 Task: Look for space in Bischheim, France from 12th  July, 2023 to 15th July, 2023 for 3 adults in price range Rs.12000 to Rs.16000. Place can be entire place with 2 bedrooms having 3 beds and 1 bathroom. Property type can be house, flat, guest house. Amenities needed are: washing machine. Booking option can be shelf check-in. Required host language is English.
Action: Mouse moved to (385, 141)
Screenshot: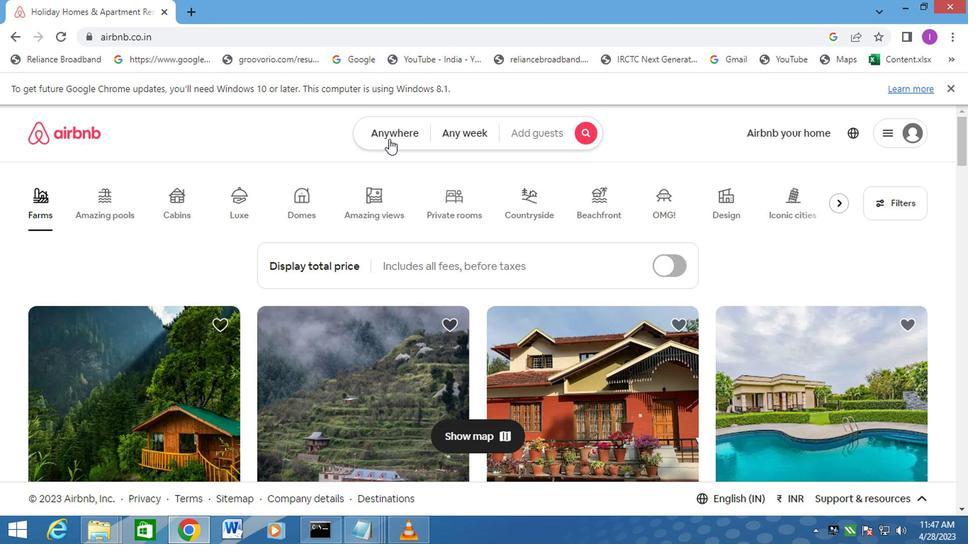 
Action: Mouse pressed left at (385, 141)
Screenshot: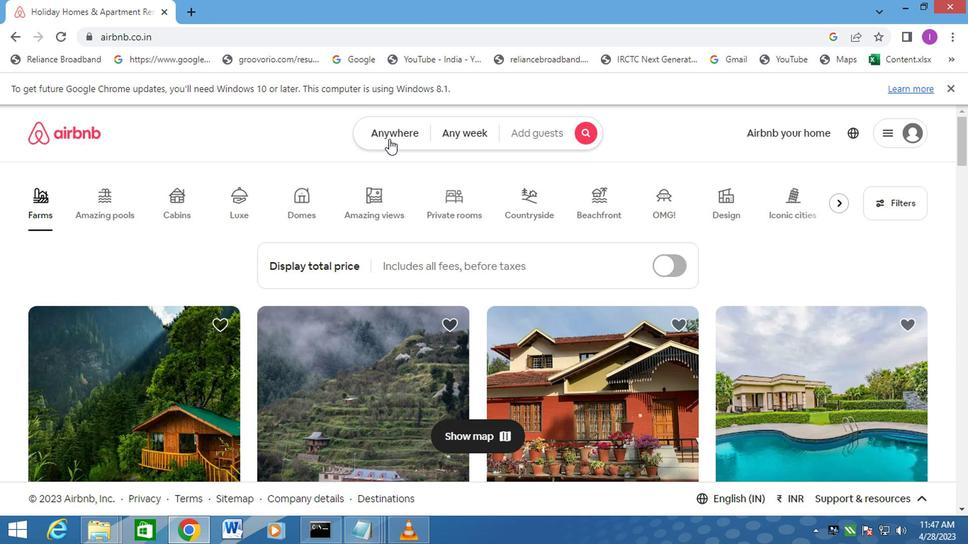 
Action: Mouse moved to (296, 203)
Screenshot: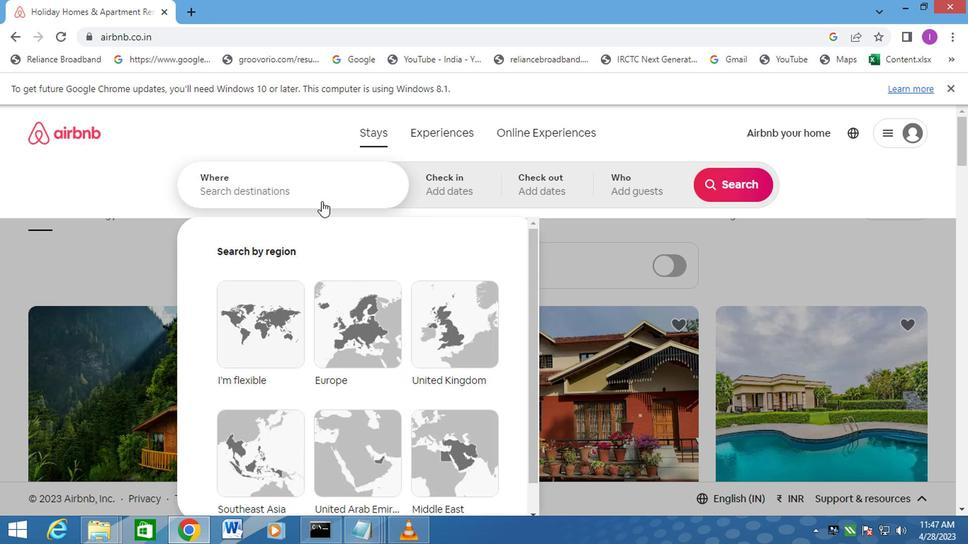 
Action: Mouse pressed left at (296, 203)
Screenshot: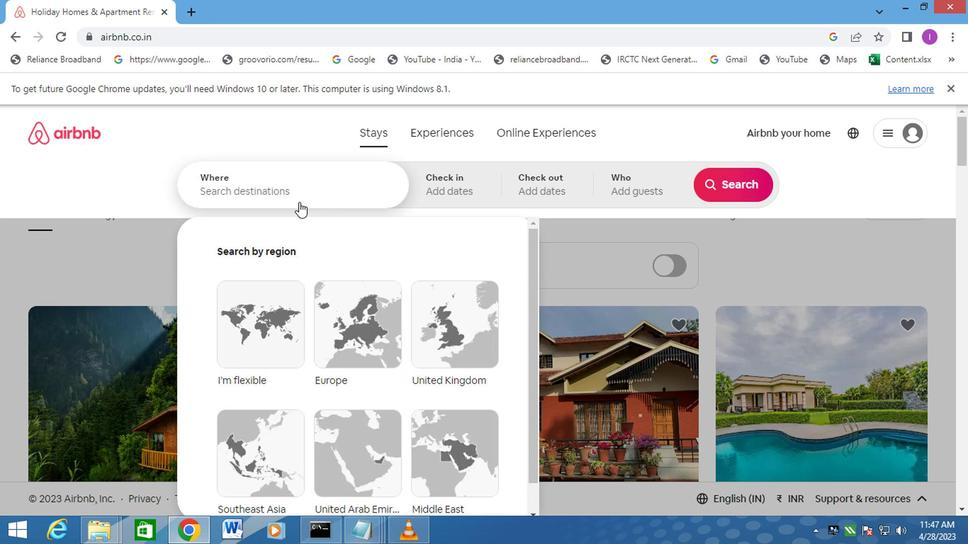 
Action: Mouse moved to (303, 196)
Screenshot: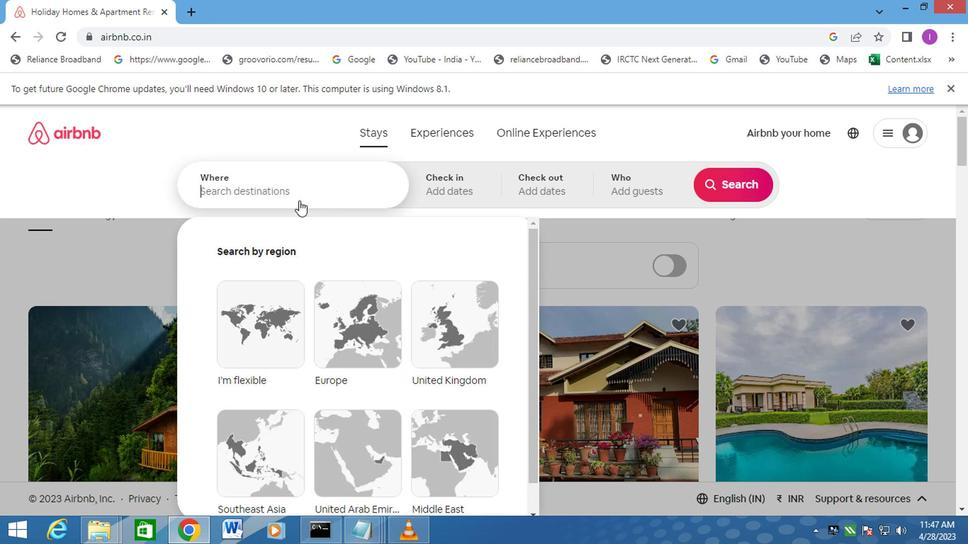
Action: Key pressed <Key.shift><Key.shift><Key.shift><Key.shift><Key.shift><Key.shift><Key.shift><Key.shift><Key.shift><Key.shift><Key.shift><Key.shift><Key.shift><Key.shift><Key.shift><Key.shift><Key.shift><Key.shift><Key.shift><Key.shift><Key.shift><Key.shift>BISCCHEIM,<Key.shift>FRANCE
Screenshot: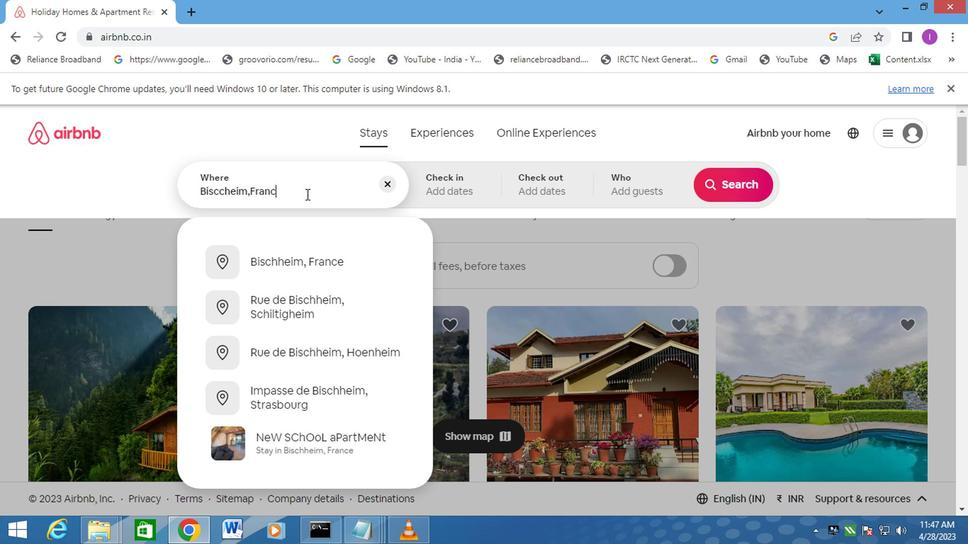 
Action: Mouse moved to (278, 258)
Screenshot: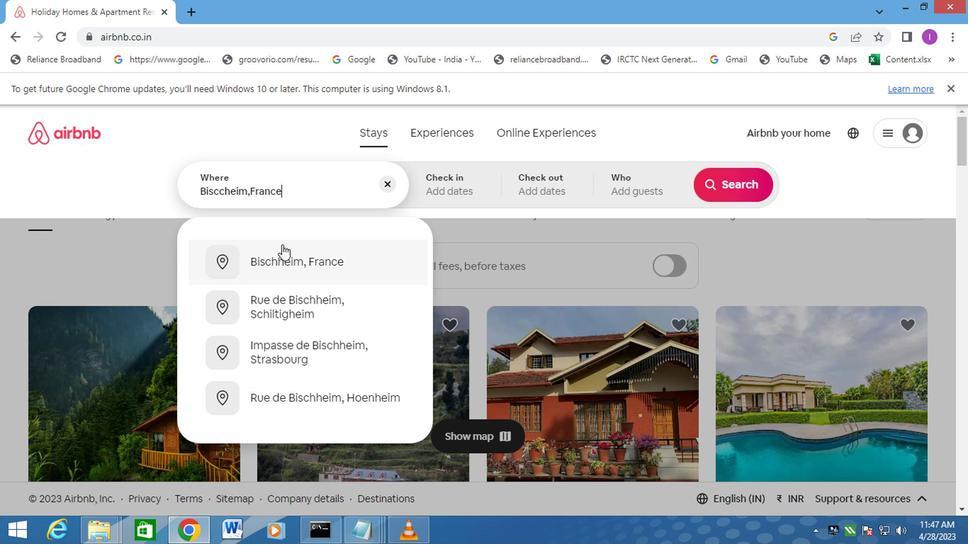 
Action: Mouse pressed left at (278, 258)
Screenshot: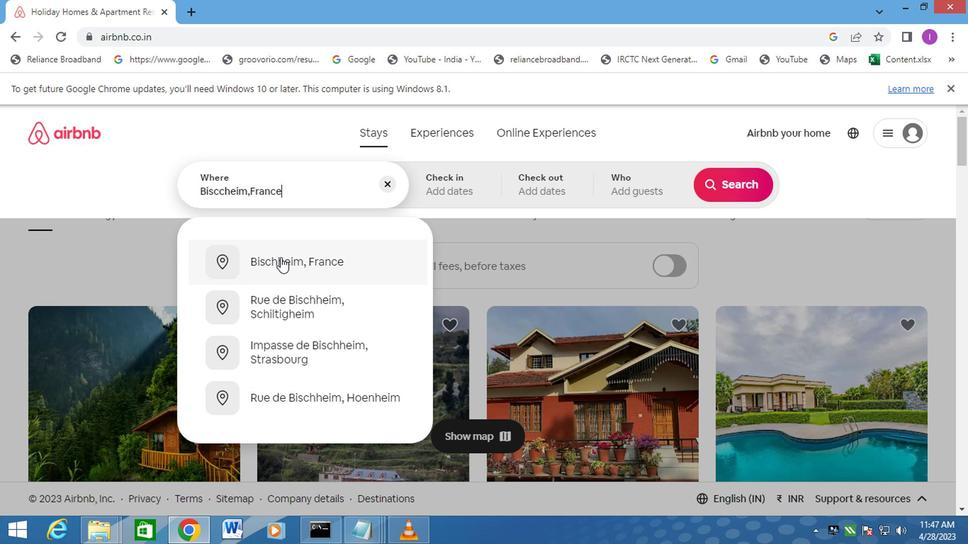 
Action: Mouse moved to (710, 298)
Screenshot: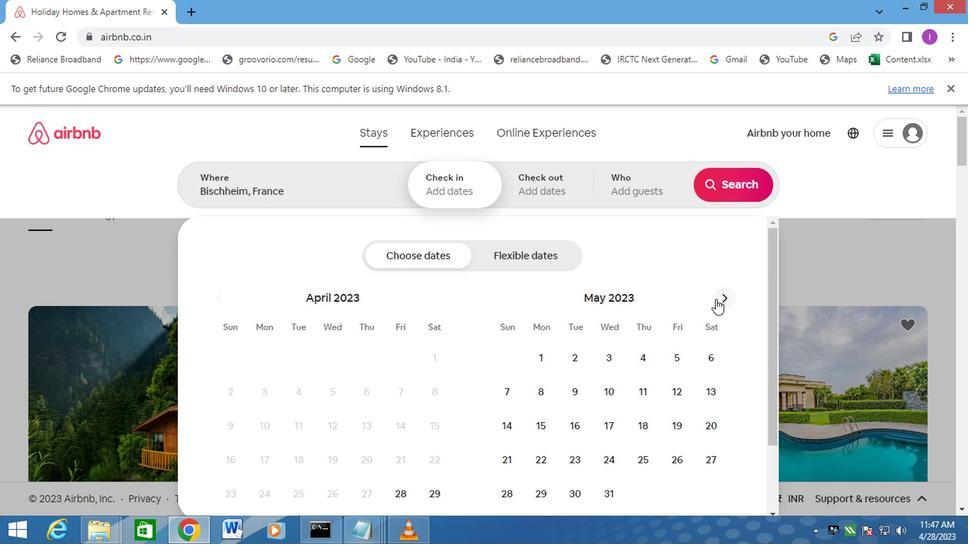 
Action: Mouse pressed left at (710, 298)
Screenshot: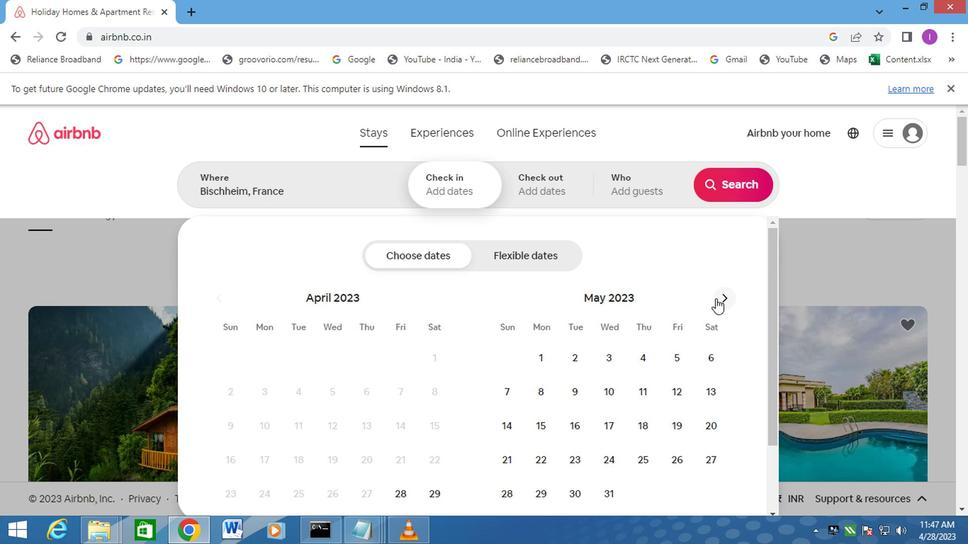
Action: Mouse moved to (712, 296)
Screenshot: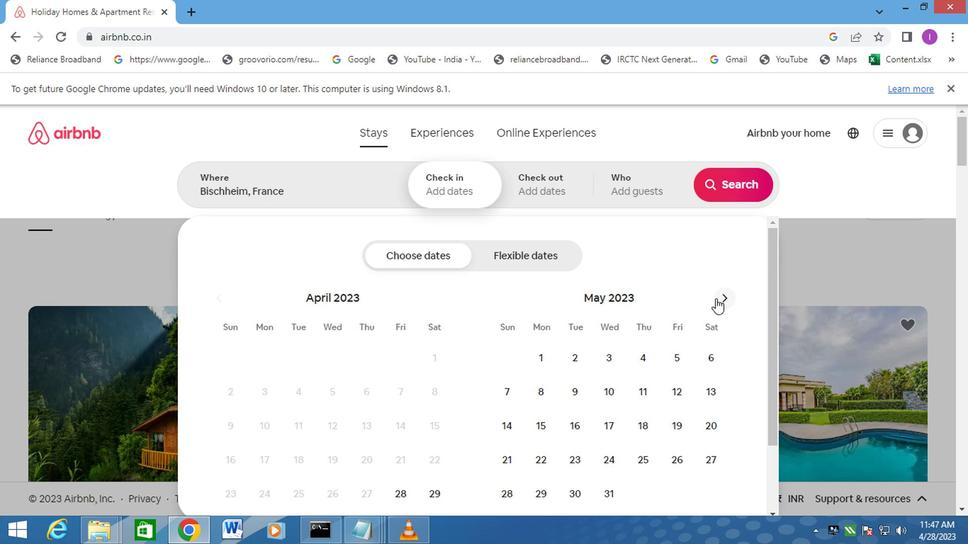
Action: Mouse pressed left at (712, 296)
Screenshot: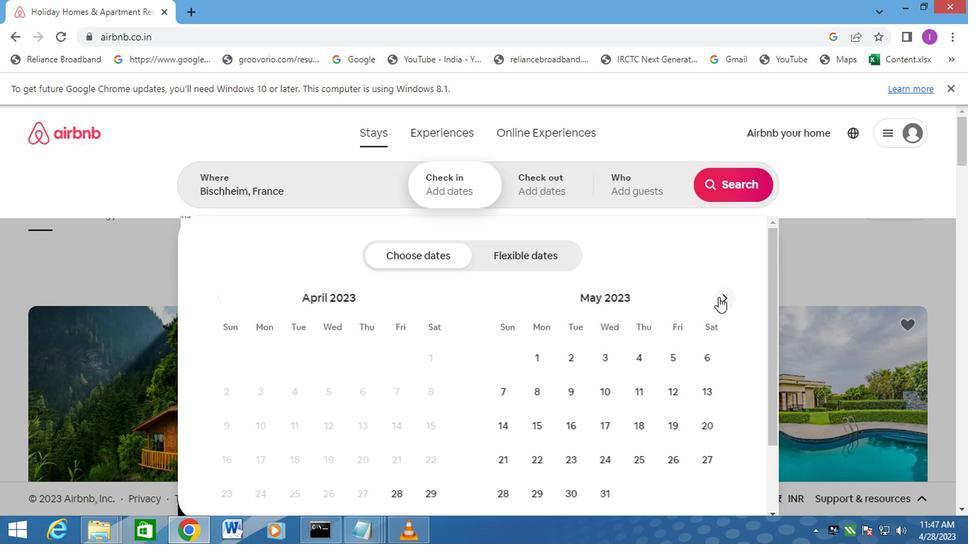 
Action: Mouse moved to (609, 424)
Screenshot: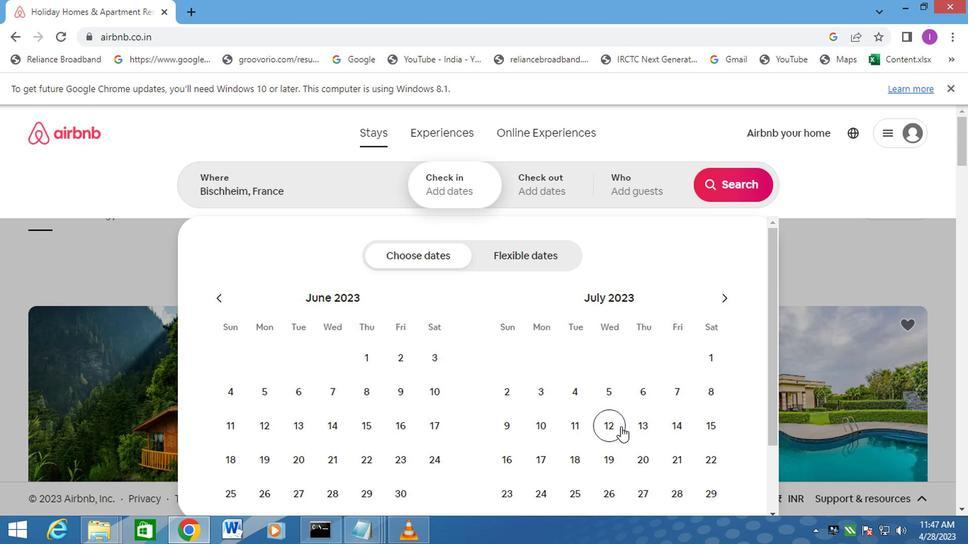 
Action: Mouse pressed left at (609, 424)
Screenshot: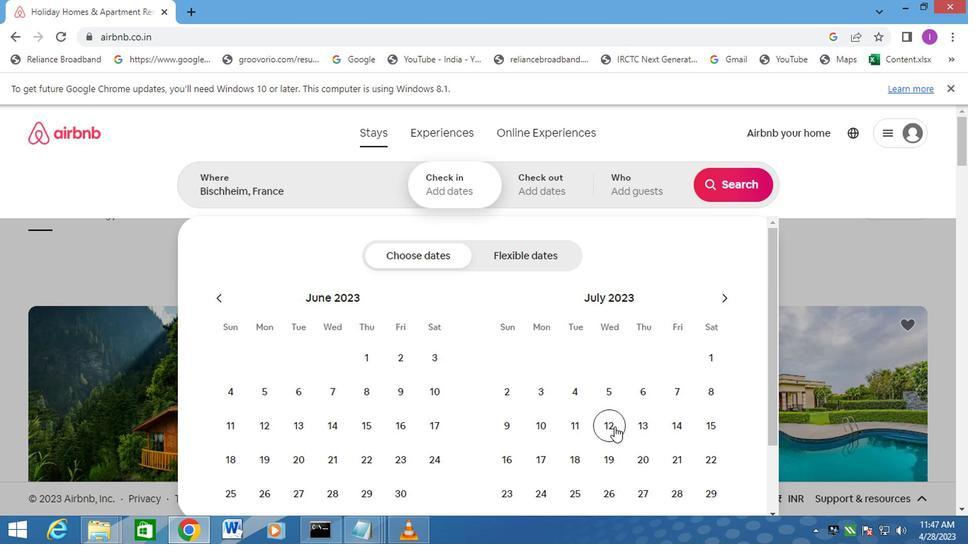 
Action: Mouse moved to (691, 424)
Screenshot: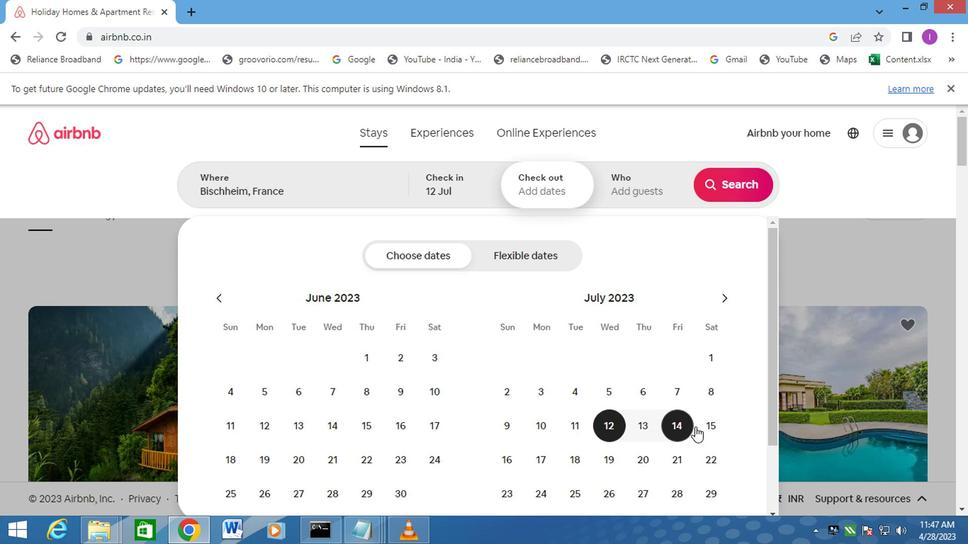 
Action: Mouse pressed left at (691, 424)
Screenshot: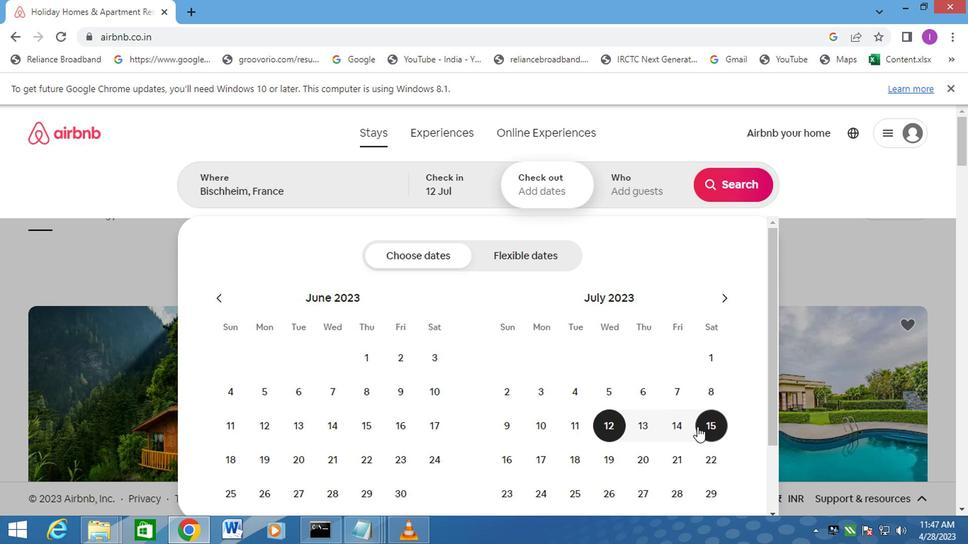 
Action: Mouse moved to (640, 198)
Screenshot: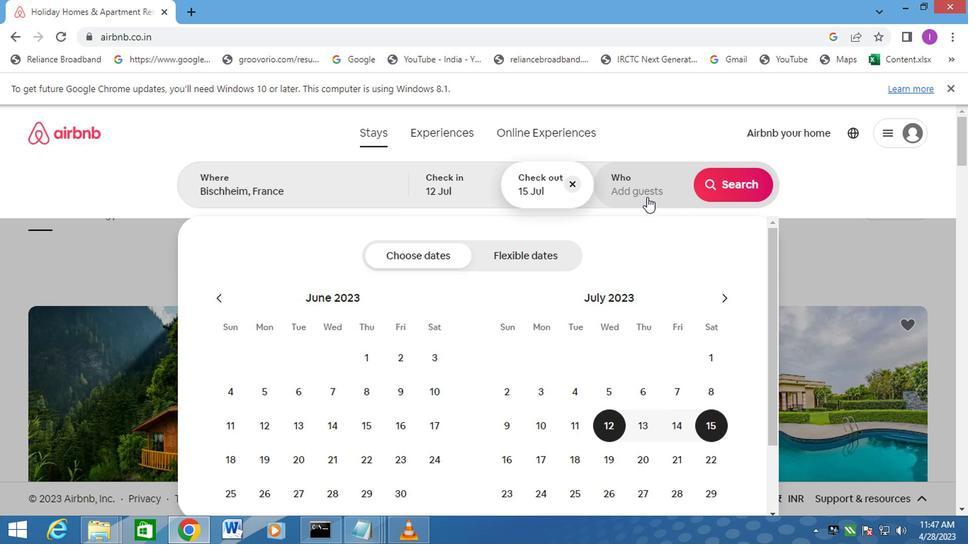 
Action: Mouse pressed left at (640, 198)
Screenshot: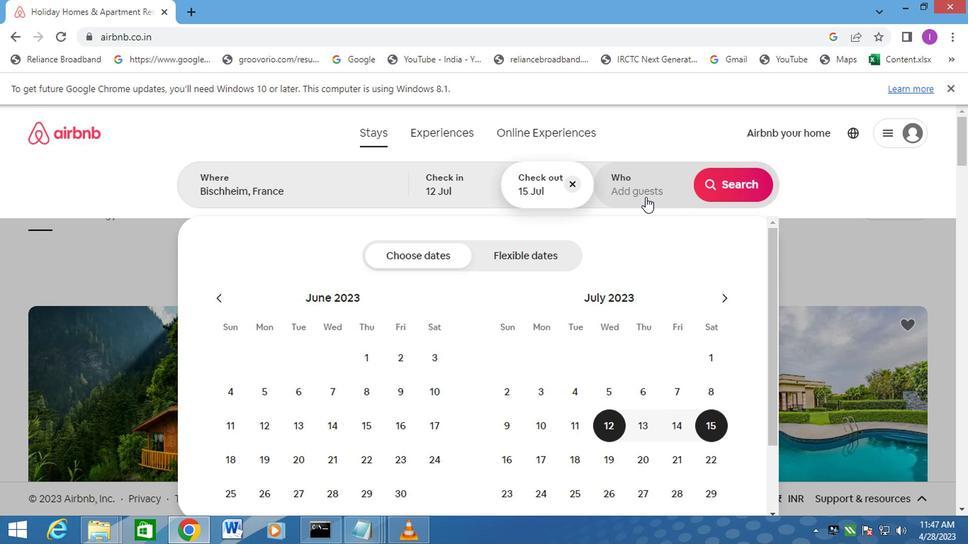 
Action: Mouse moved to (732, 259)
Screenshot: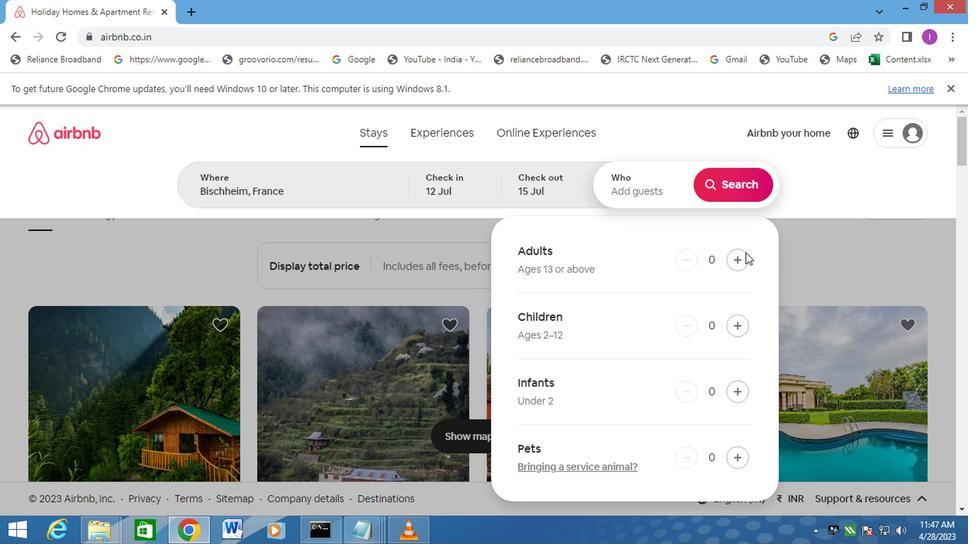 
Action: Mouse pressed left at (732, 259)
Screenshot: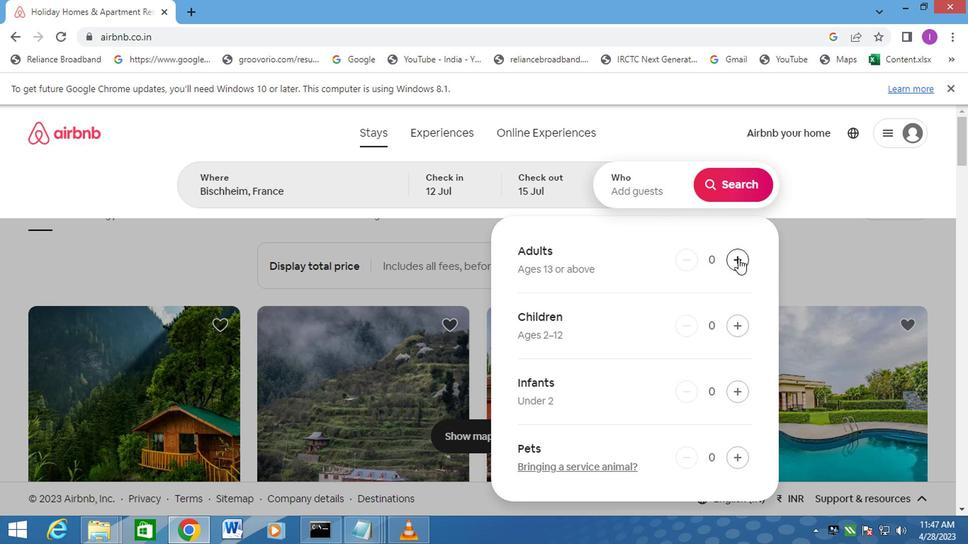 
Action: Mouse pressed left at (732, 259)
Screenshot: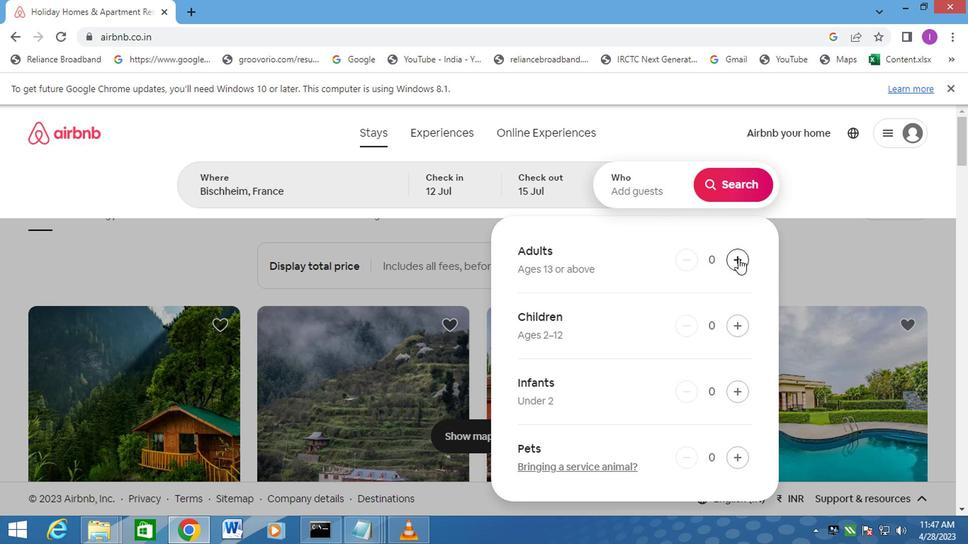 
Action: Mouse pressed left at (732, 259)
Screenshot: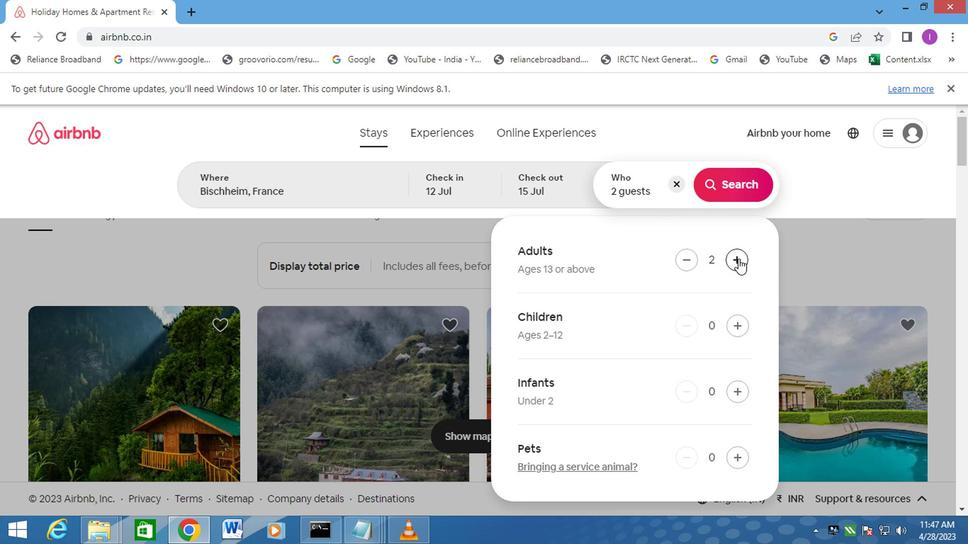 
Action: Mouse moved to (707, 185)
Screenshot: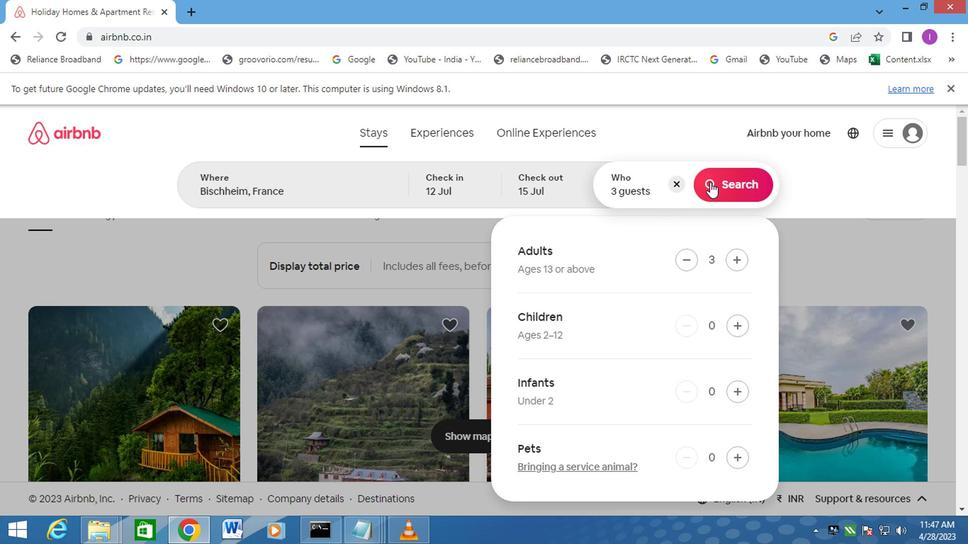 
Action: Mouse pressed left at (707, 185)
Screenshot: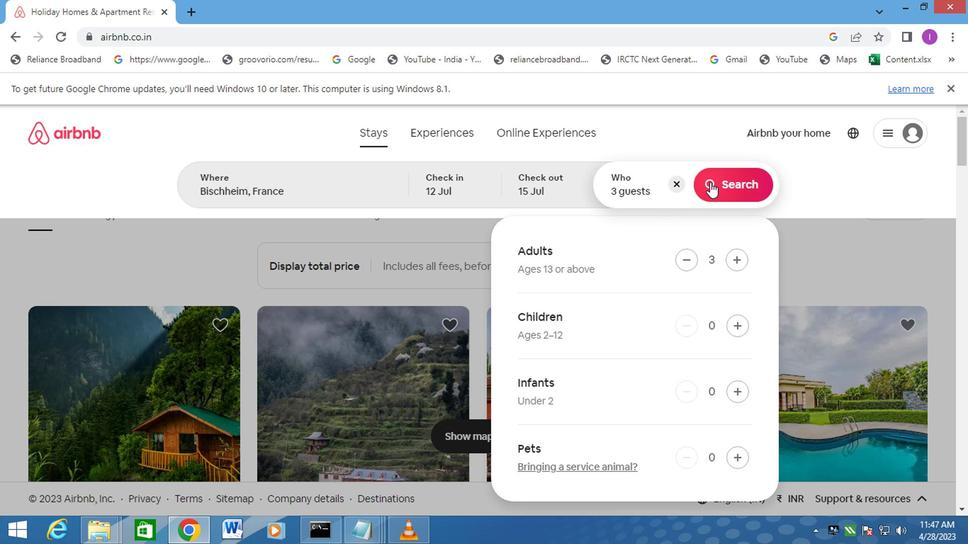 
Action: Mouse moved to (893, 196)
Screenshot: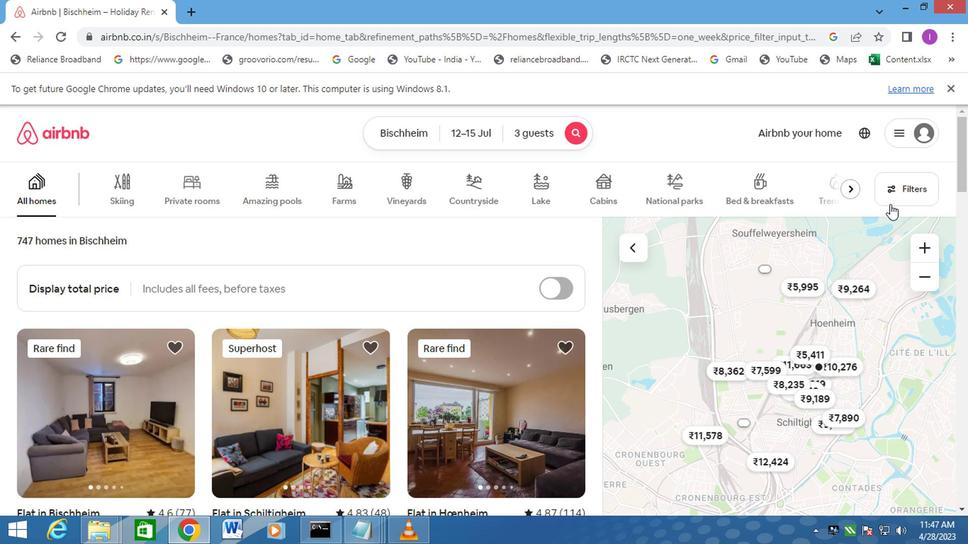 
Action: Mouse pressed left at (893, 196)
Screenshot: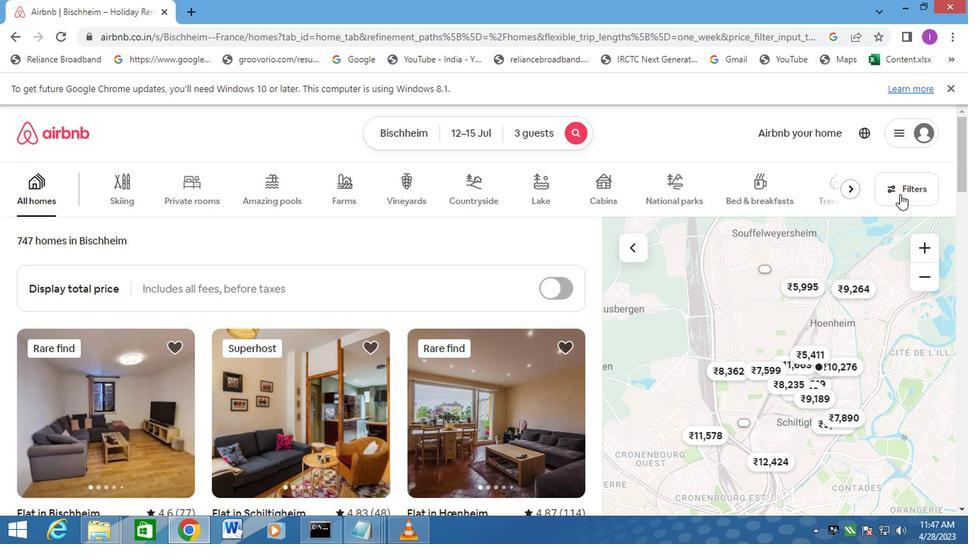 
Action: Mouse moved to (296, 370)
Screenshot: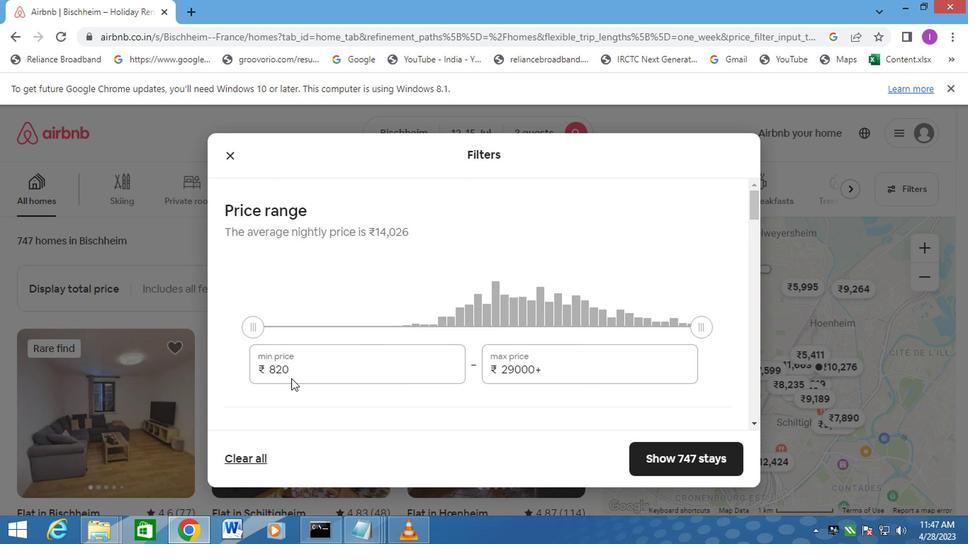 
Action: Mouse pressed left at (296, 370)
Screenshot: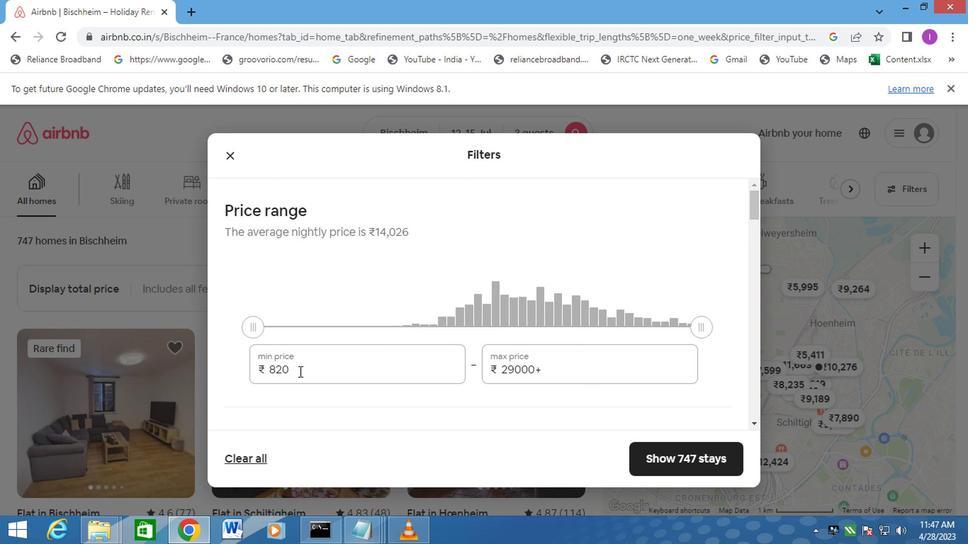 
Action: Mouse moved to (274, 368)
Screenshot: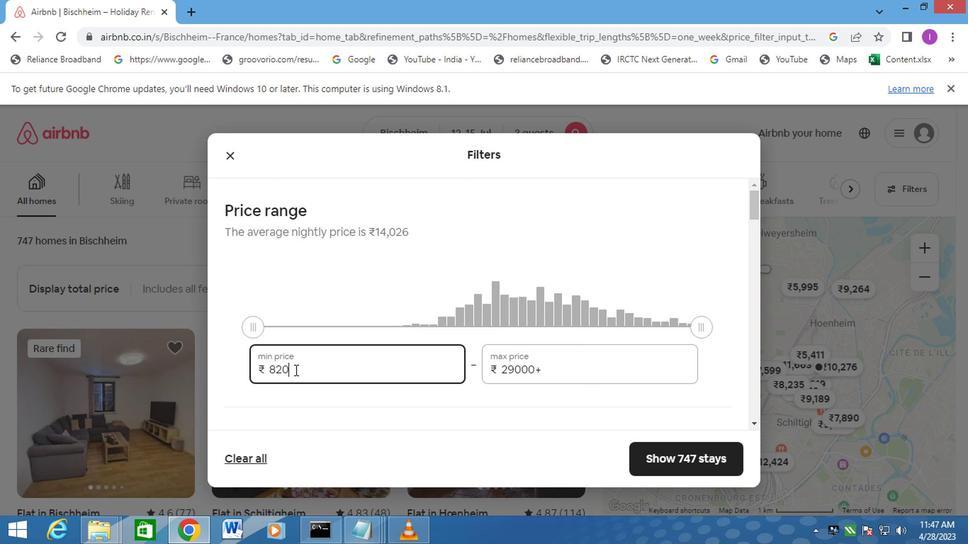
Action: Mouse pressed left at (274, 368)
Screenshot: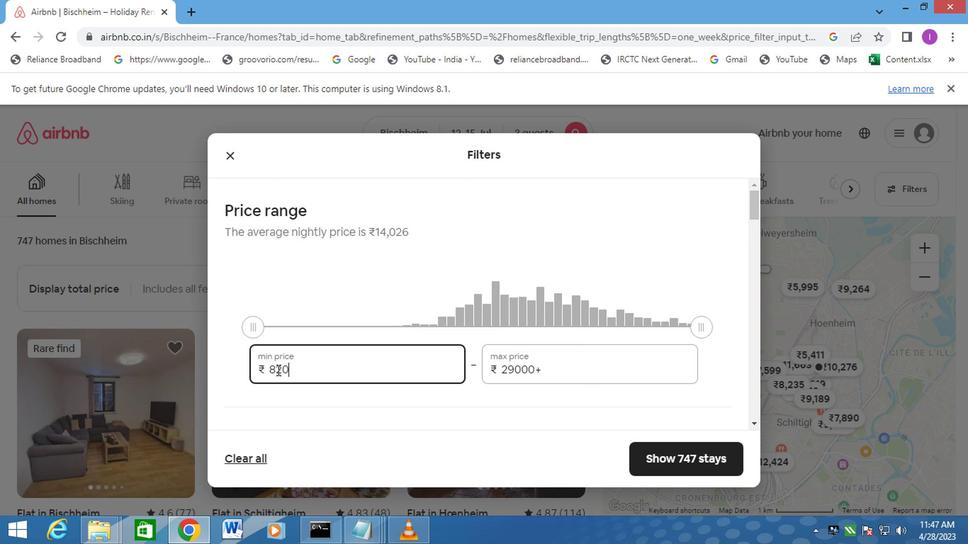 
Action: Mouse moved to (268, 368)
Screenshot: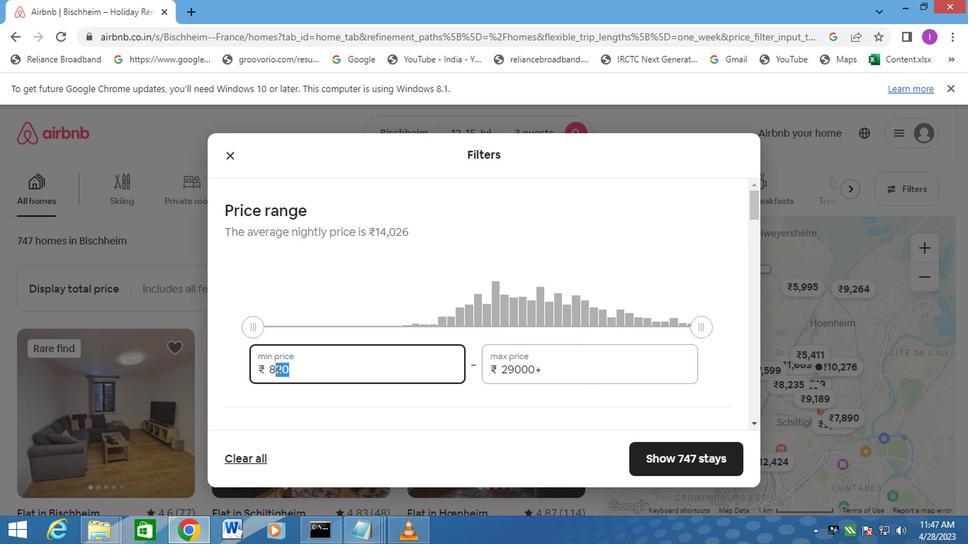 
Action: Mouse pressed left at (268, 368)
Screenshot: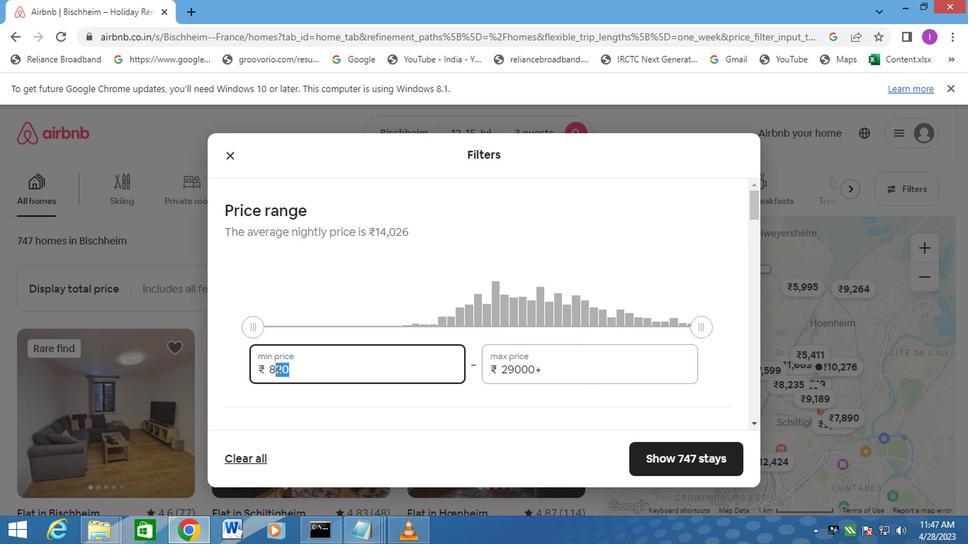 
Action: Mouse moved to (304, 364)
Screenshot: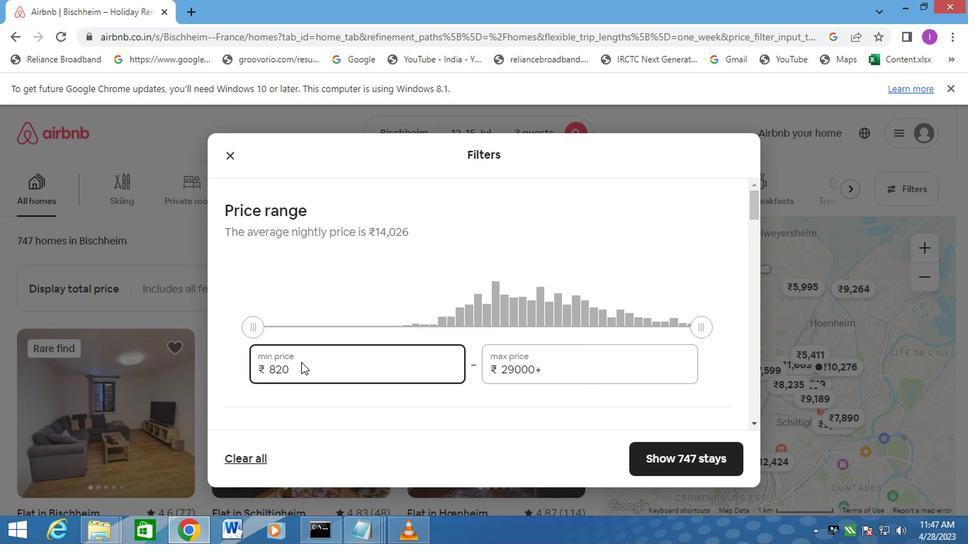 
Action: Mouse pressed left at (304, 364)
Screenshot: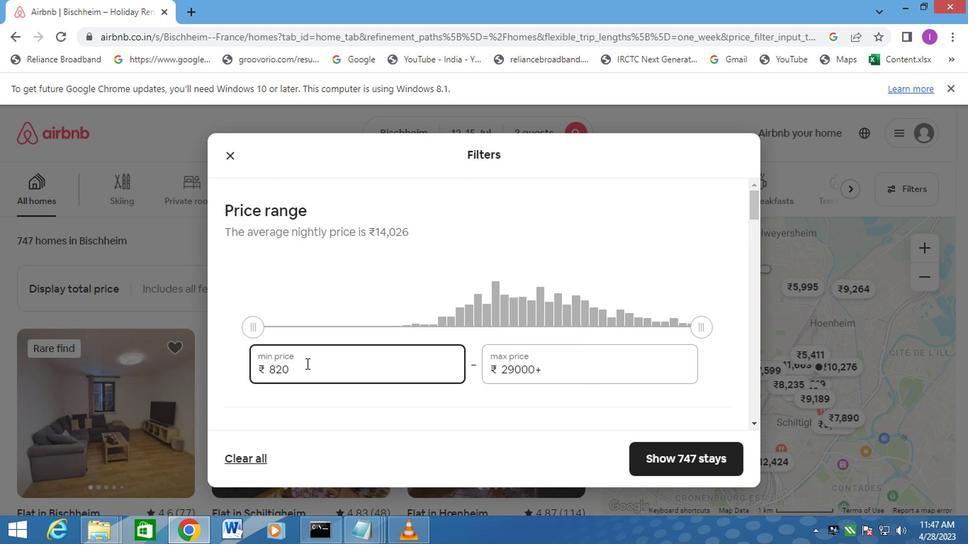 
Action: Mouse moved to (258, 366)
Screenshot: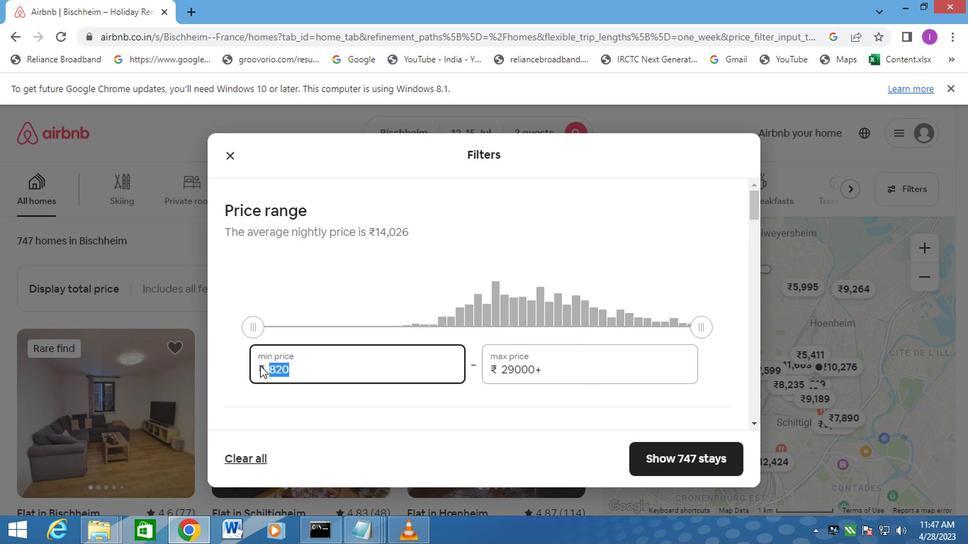 
Action: Key pressed 12
Screenshot: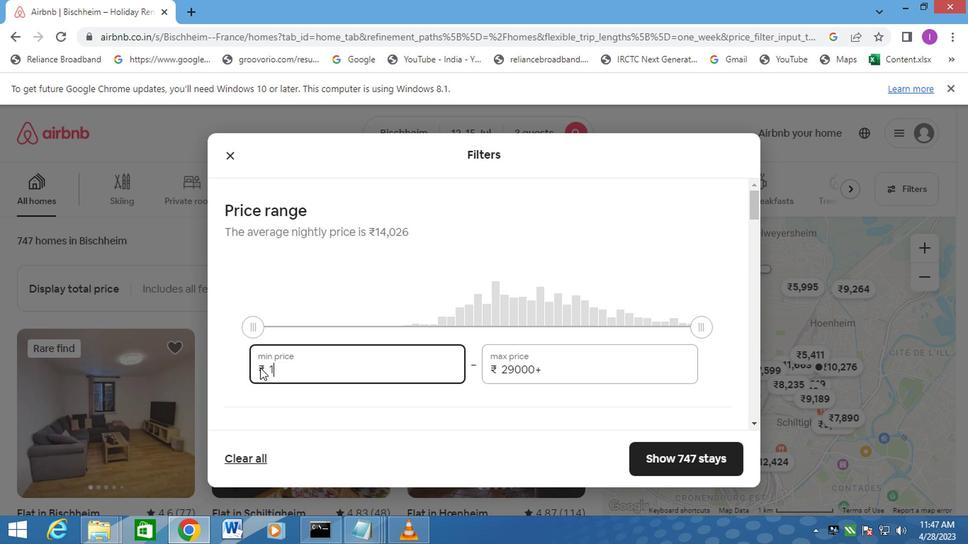 
Action: Mouse moved to (257, 368)
Screenshot: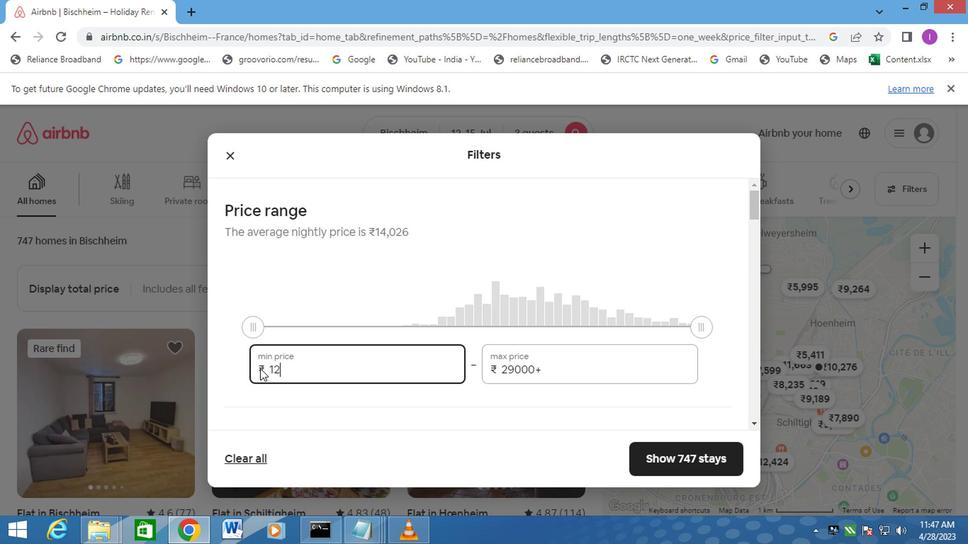 
Action: Key pressed 000
Screenshot: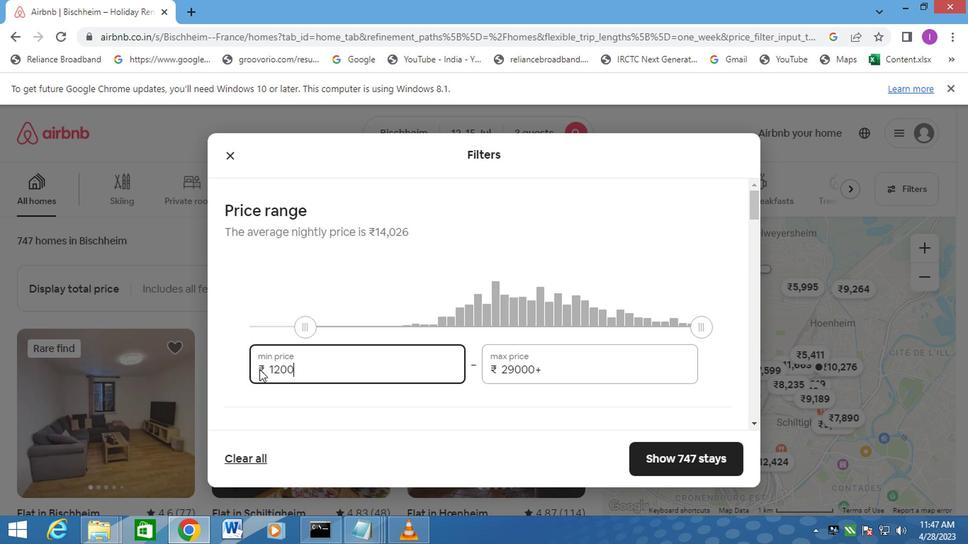 
Action: Mouse moved to (568, 364)
Screenshot: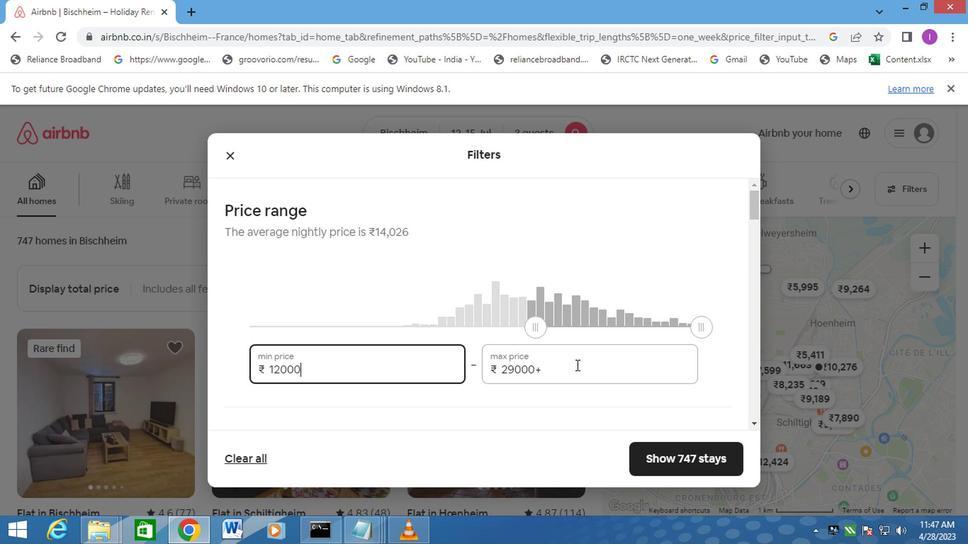 
Action: Mouse pressed left at (568, 364)
Screenshot: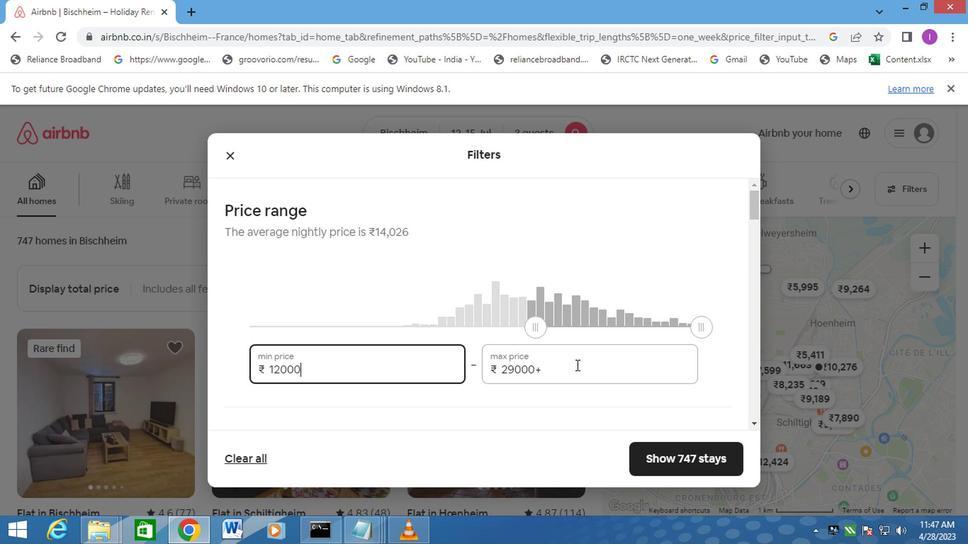 
Action: Mouse moved to (494, 358)
Screenshot: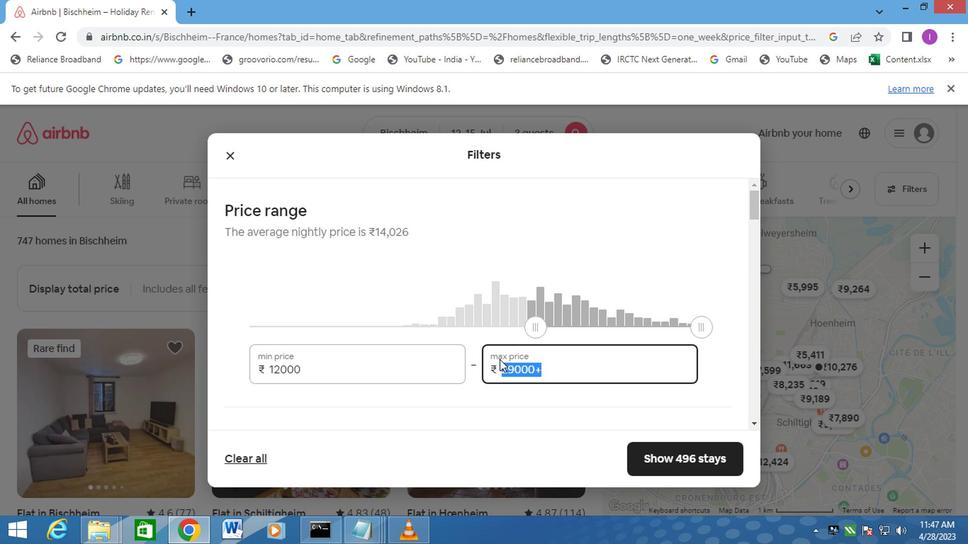 
Action: Key pressed 1
Screenshot: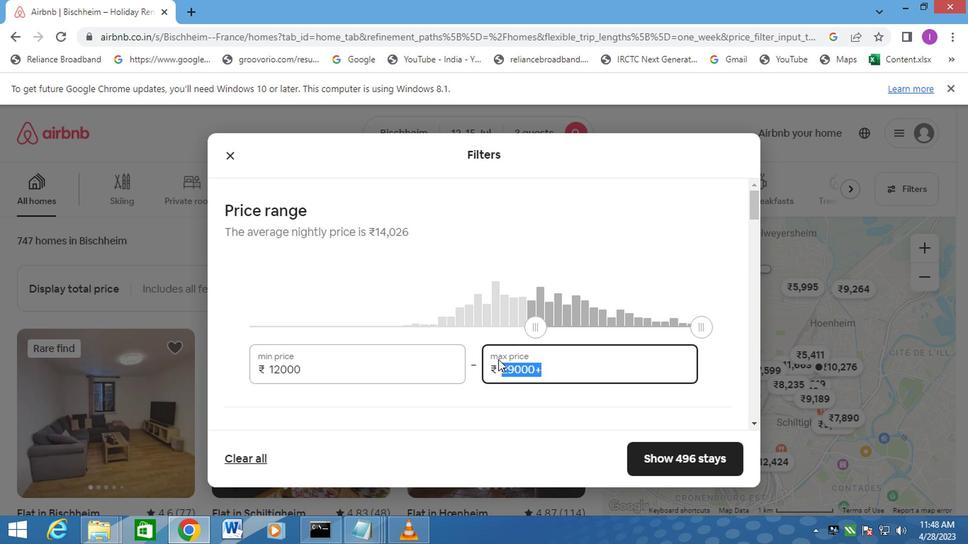 
Action: Mouse moved to (493, 359)
Screenshot: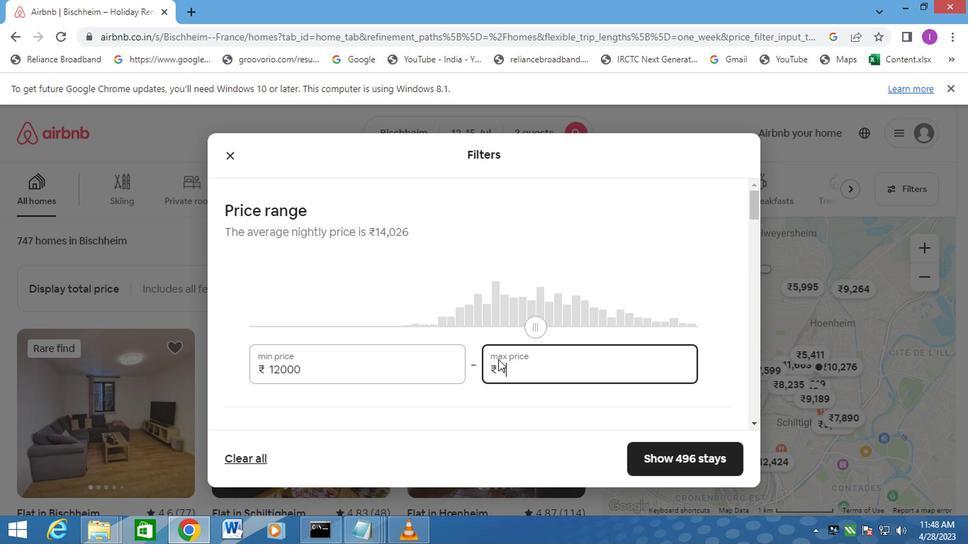 
Action: Key pressed 6900<Key.backspace><Key.backspace>
Screenshot: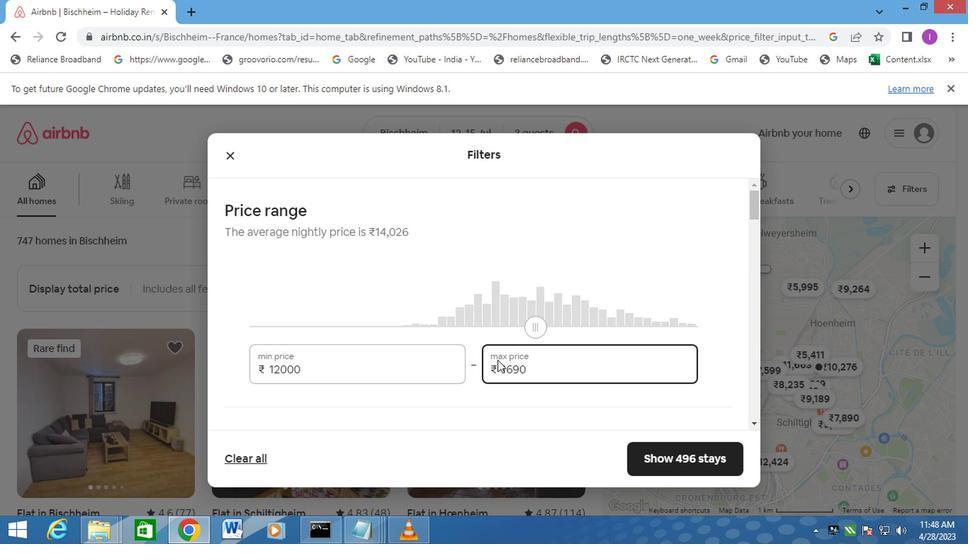 
Action: Mouse moved to (492, 360)
Screenshot: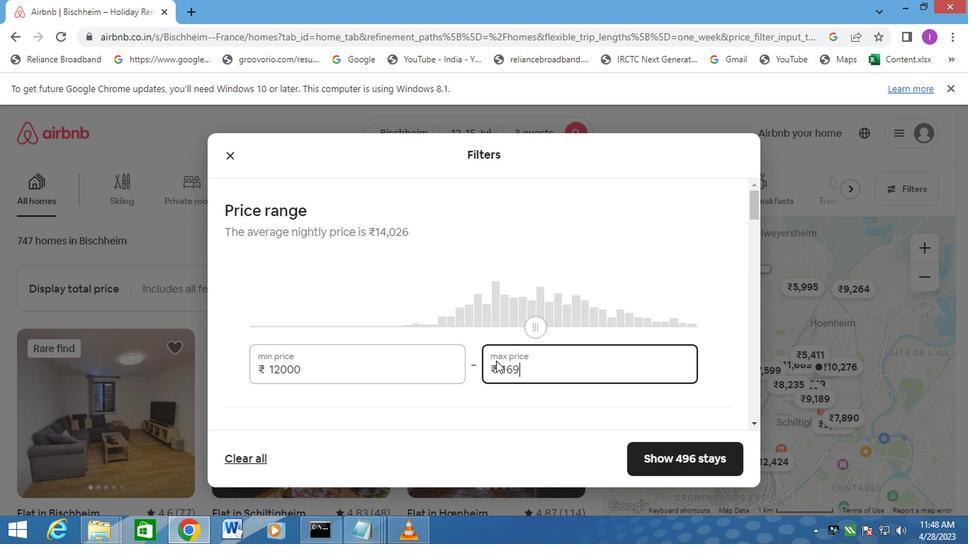 
Action: Key pressed <Key.backspace>000
Screenshot: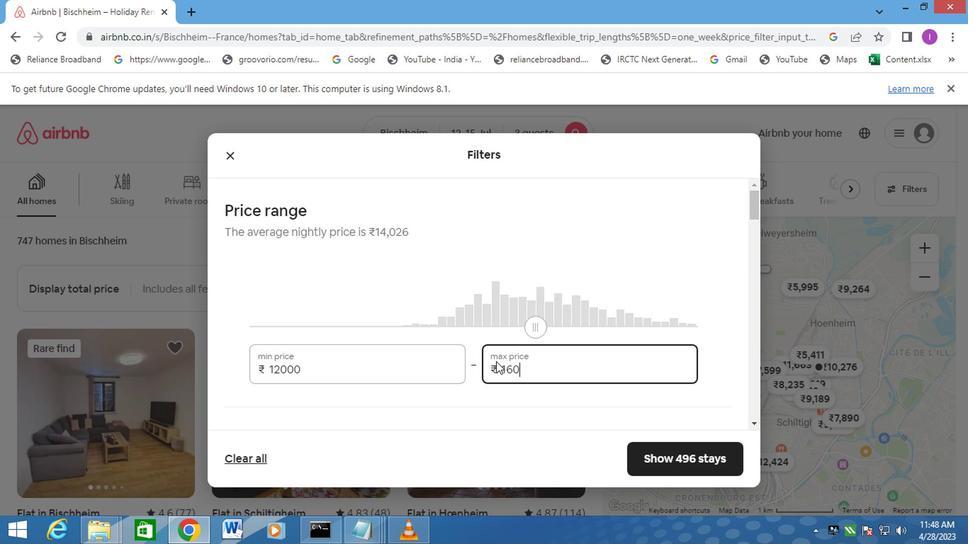 
Action: Mouse moved to (494, 359)
Screenshot: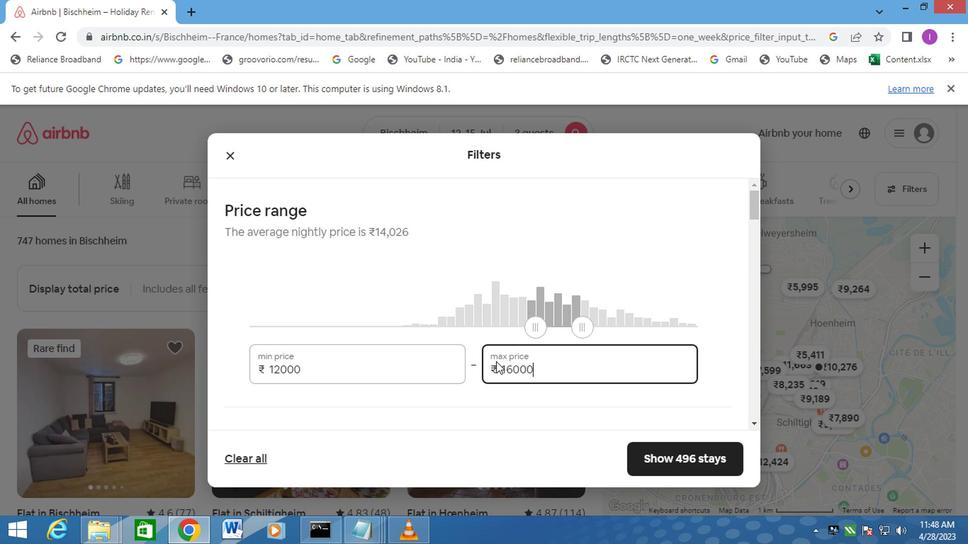 
Action: Mouse scrolled (494, 358) with delta (0, -1)
Screenshot: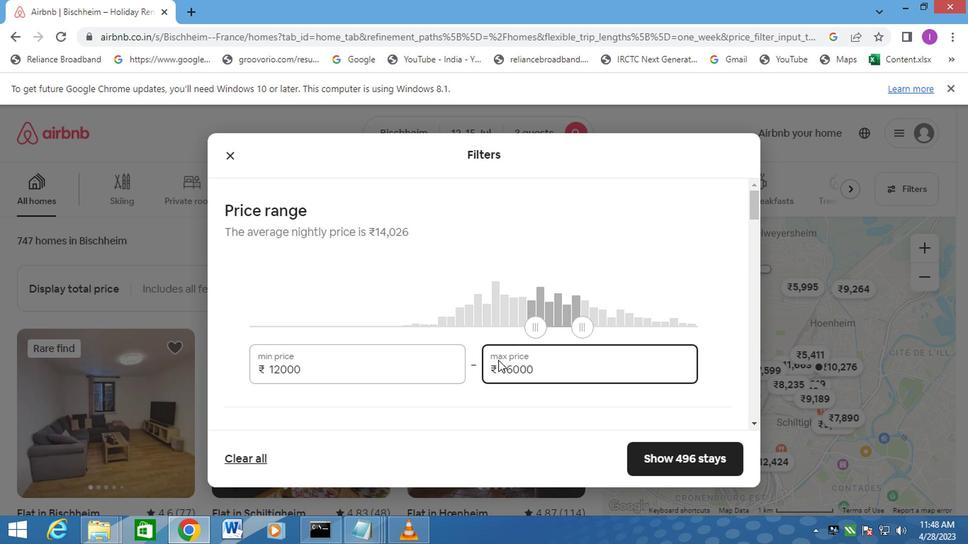 
Action: Mouse scrolled (494, 358) with delta (0, -1)
Screenshot: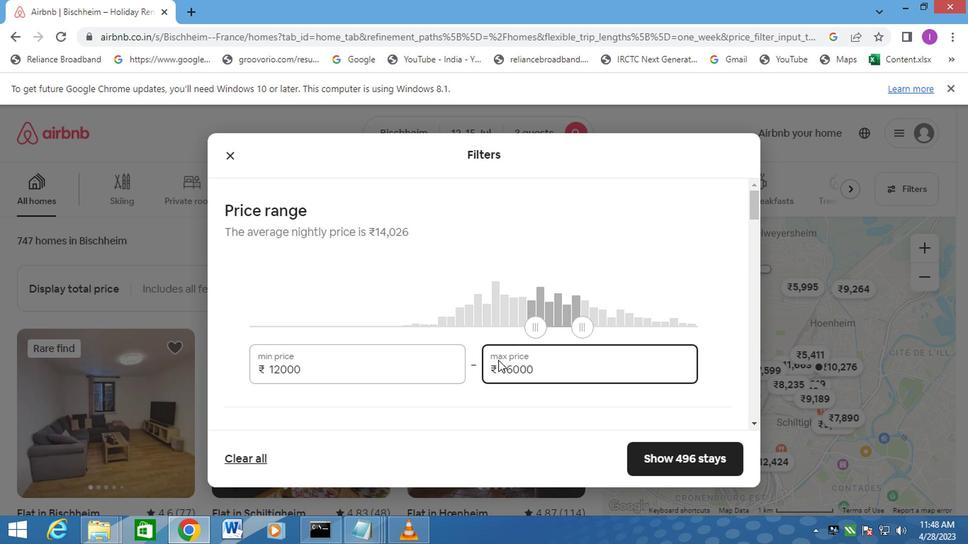
Action: Mouse moved to (495, 358)
Screenshot: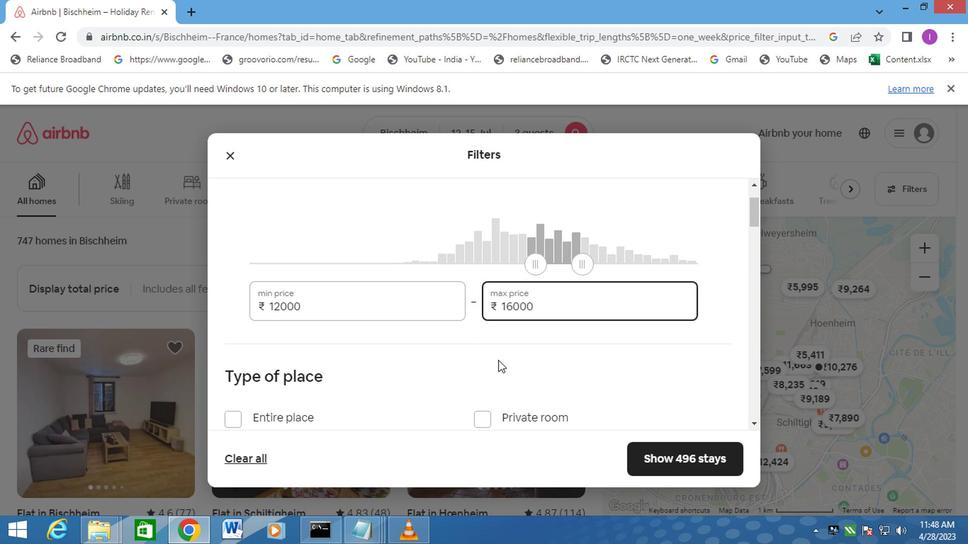 
Action: Mouse scrolled (495, 357) with delta (0, 0)
Screenshot: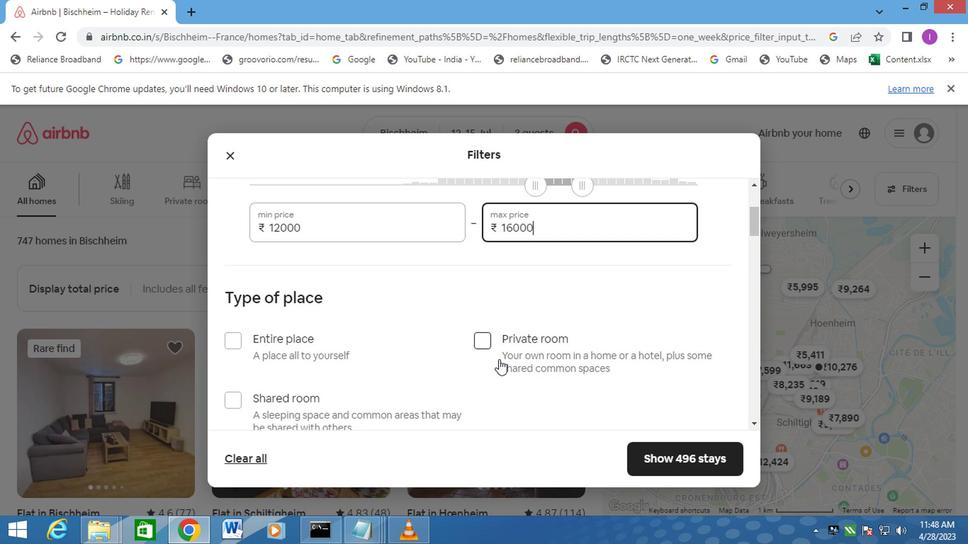 
Action: Mouse moved to (225, 268)
Screenshot: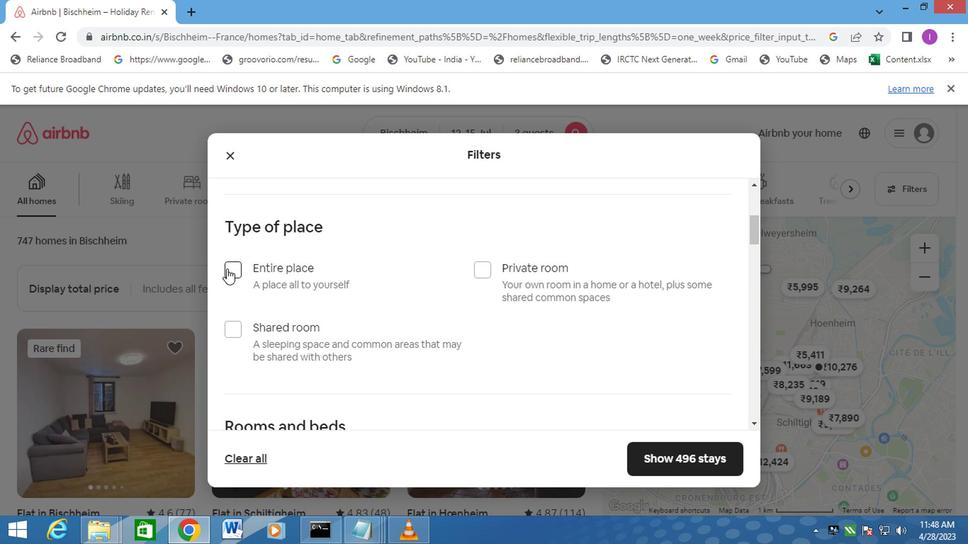 
Action: Mouse pressed left at (225, 268)
Screenshot: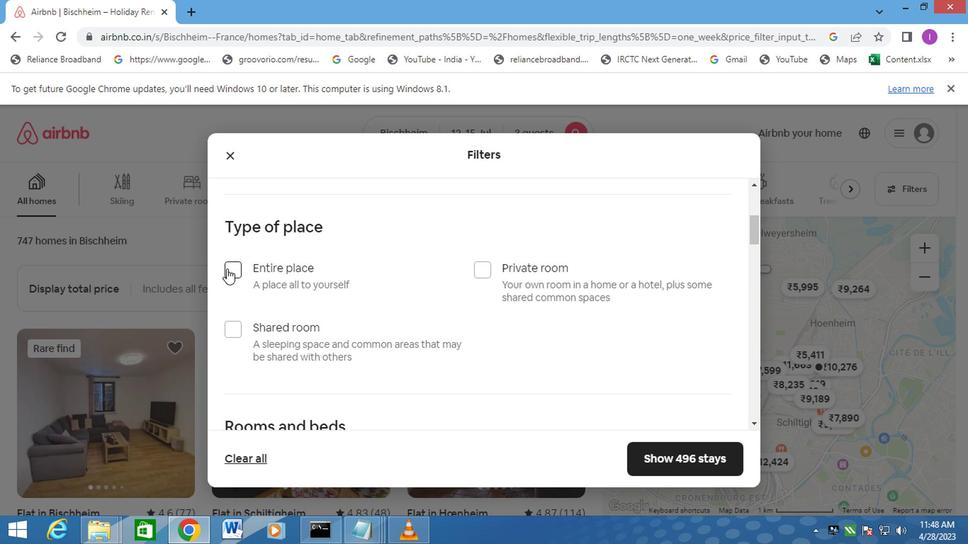 
Action: Mouse moved to (281, 405)
Screenshot: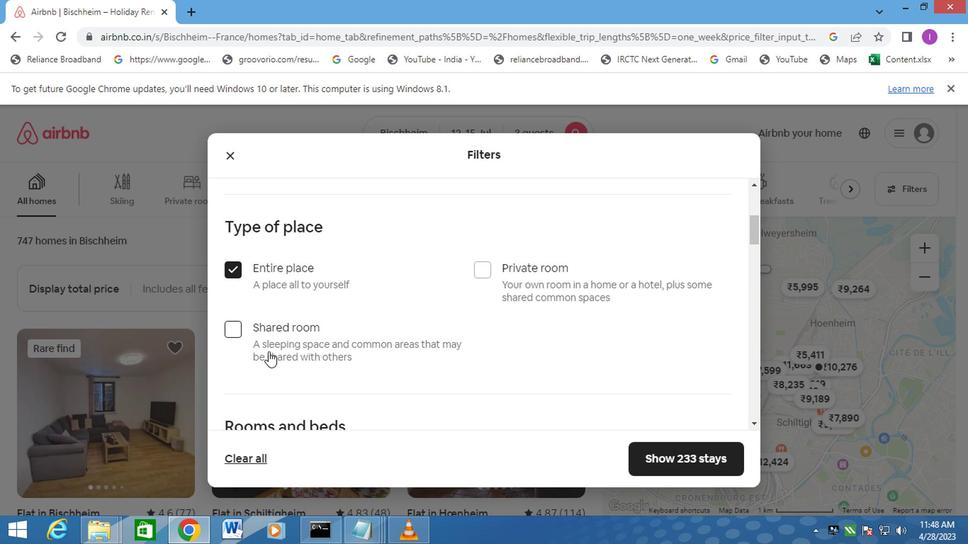 
Action: Mouse scrolled (281, 404) with delta (0, 0)
Screenshot: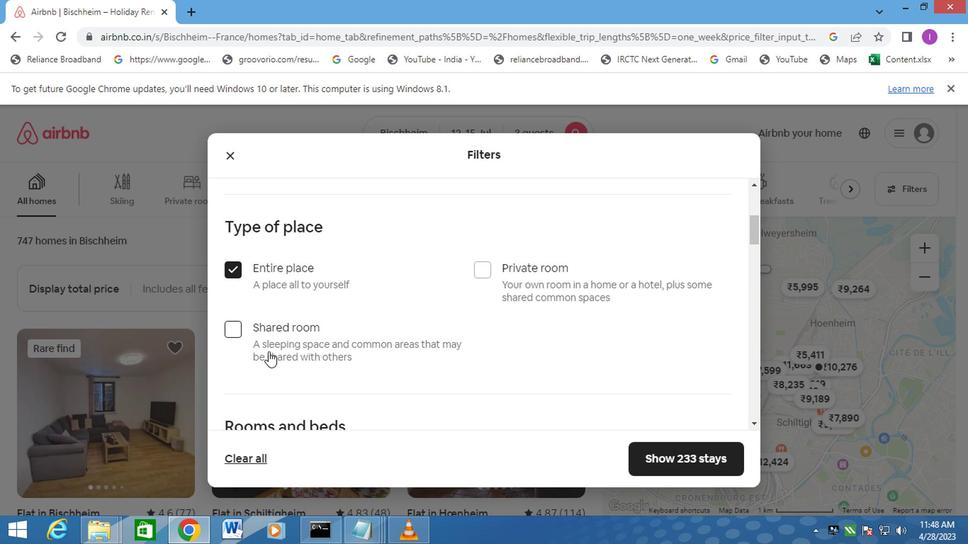
Action: Mouse moved to (281, 409)
Screenshot: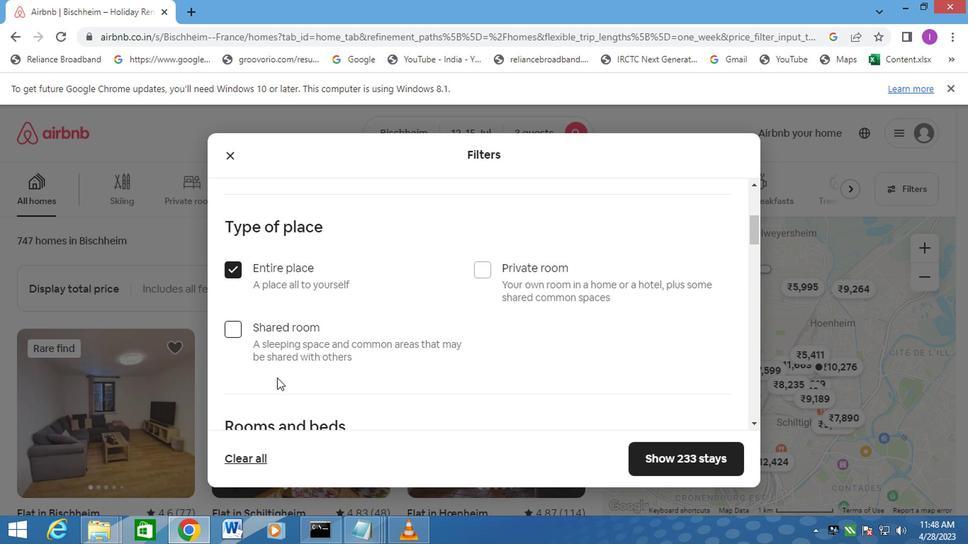 
Action: Mouse scrolled (281, 408) with delta (0, -1)
Screenshot: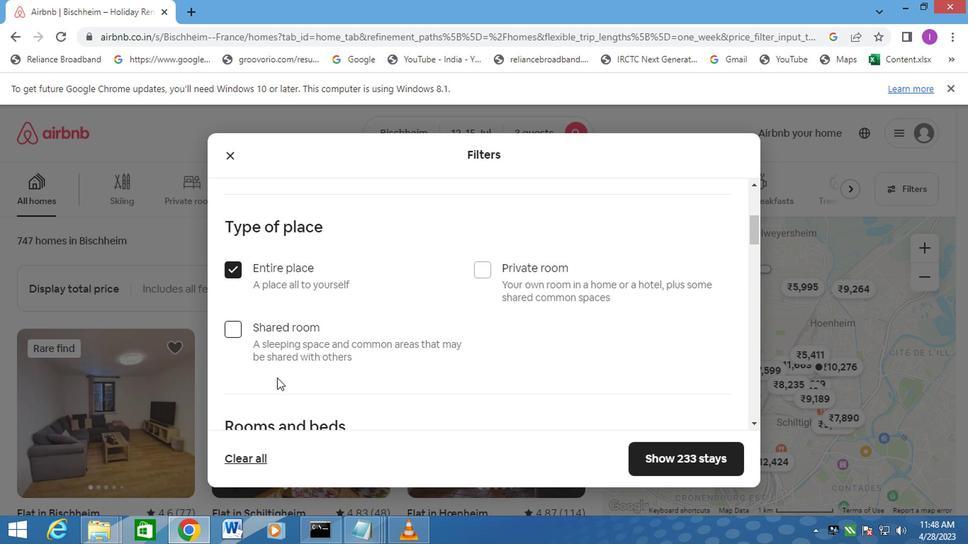 
Action: Mouse moved to (358, 351)
Screenshot: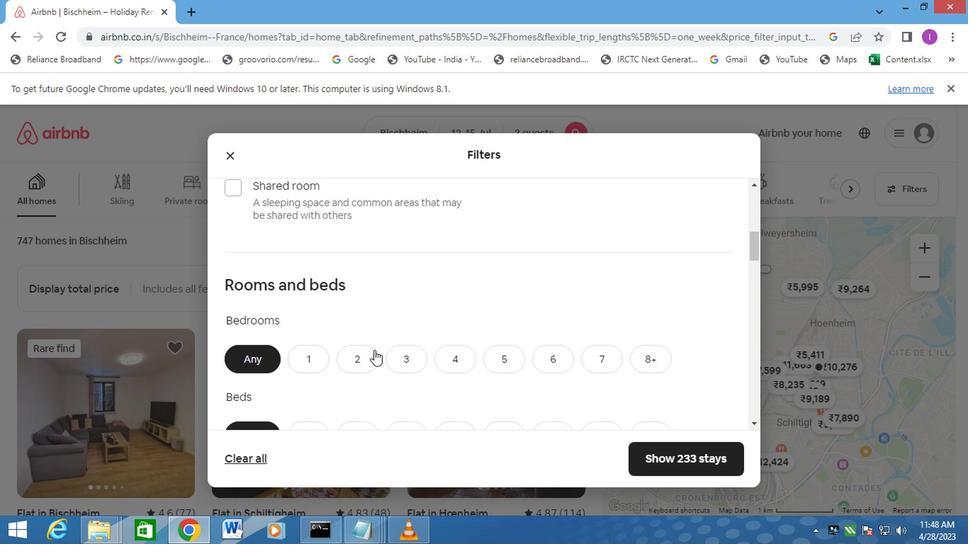 
Action: Mouse pressed left at (358, 351)
Screenshot: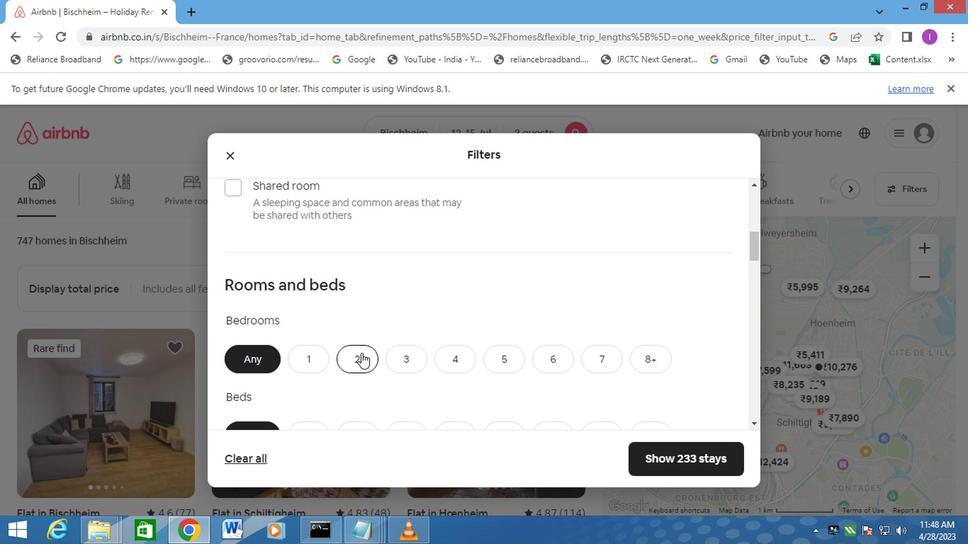 
Action: Mouse moved to (361, 351)
Screenshot: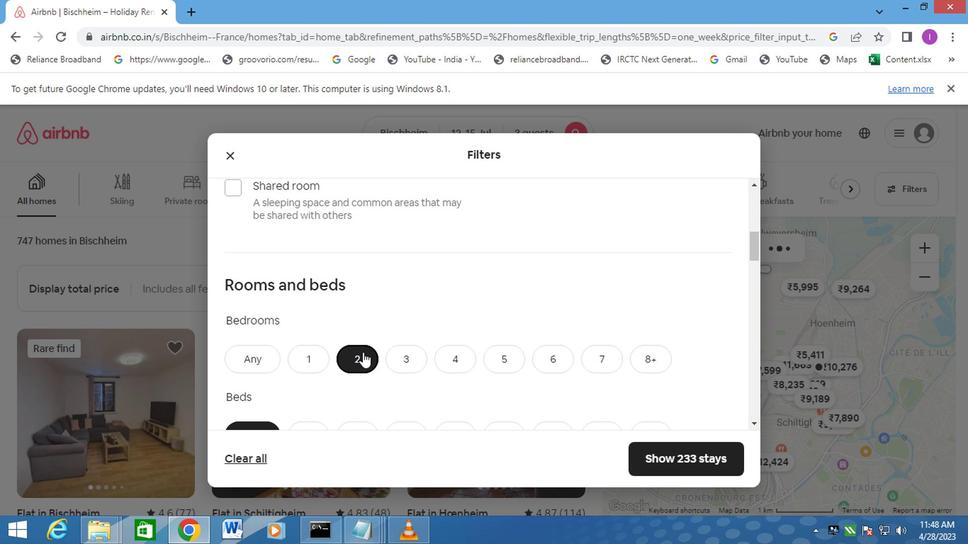 
Action: Mouse scrolled (361, 351) with delta (0, 0)
Screenshot: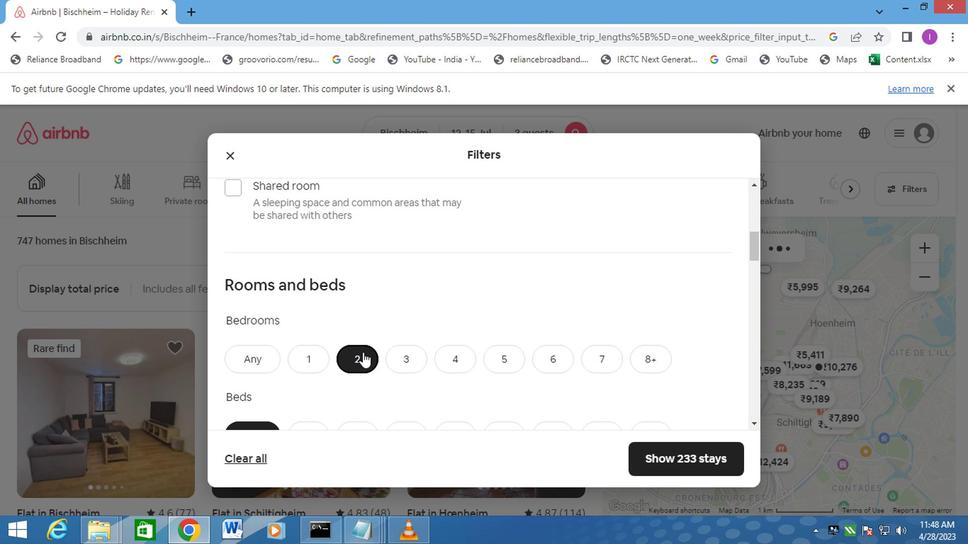 
Action: Mouse moved to (361, 352)
Screenshot: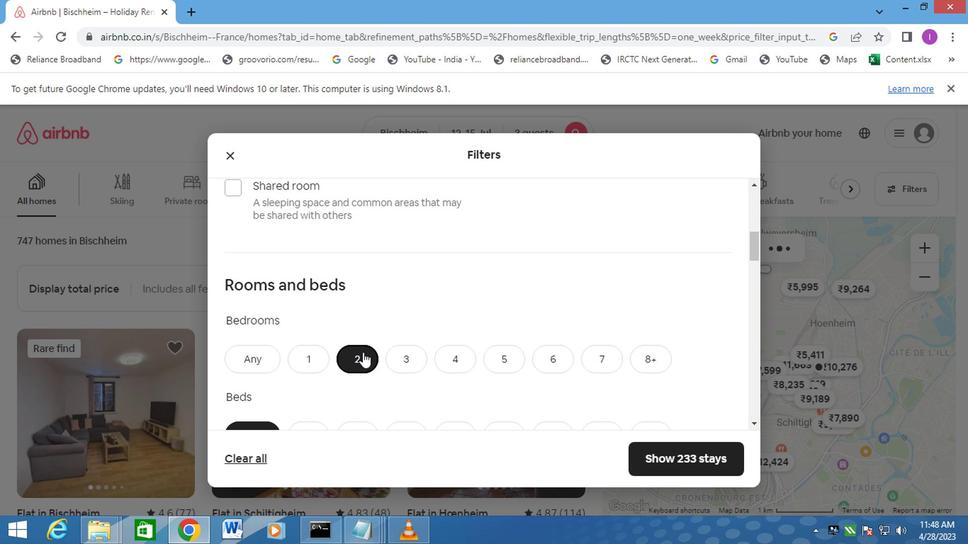
Action: Mouse scrolled (361, 351) with delta (0, 0)
Screenshot: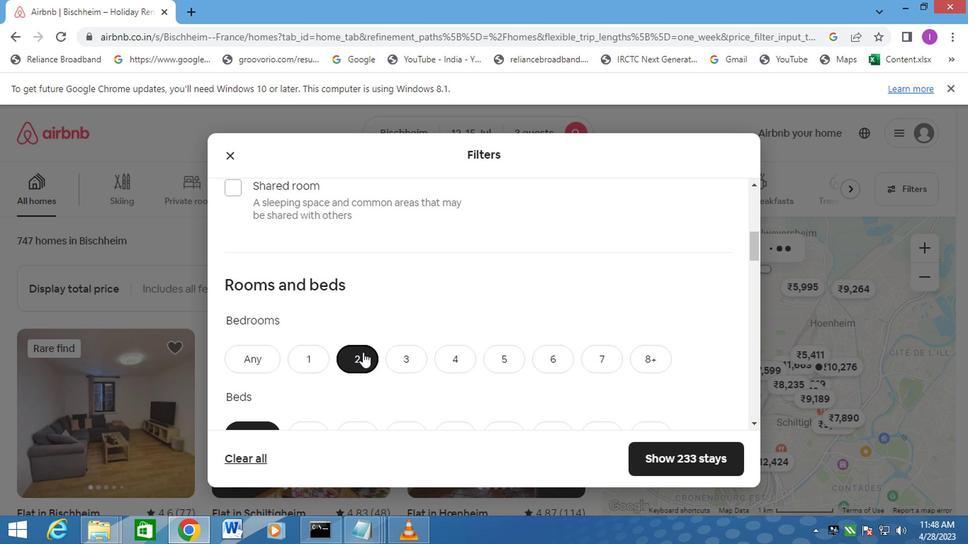 
Action: Mouse scrolled (361, 351) with delta (0, 0)
Screenshot: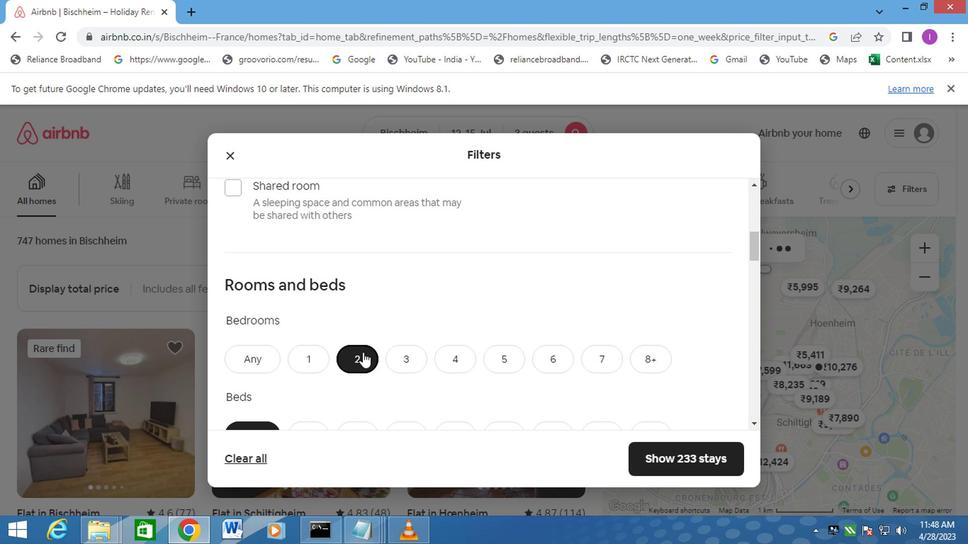 
Action: Mouse moved to (396, 228)
Screenshot: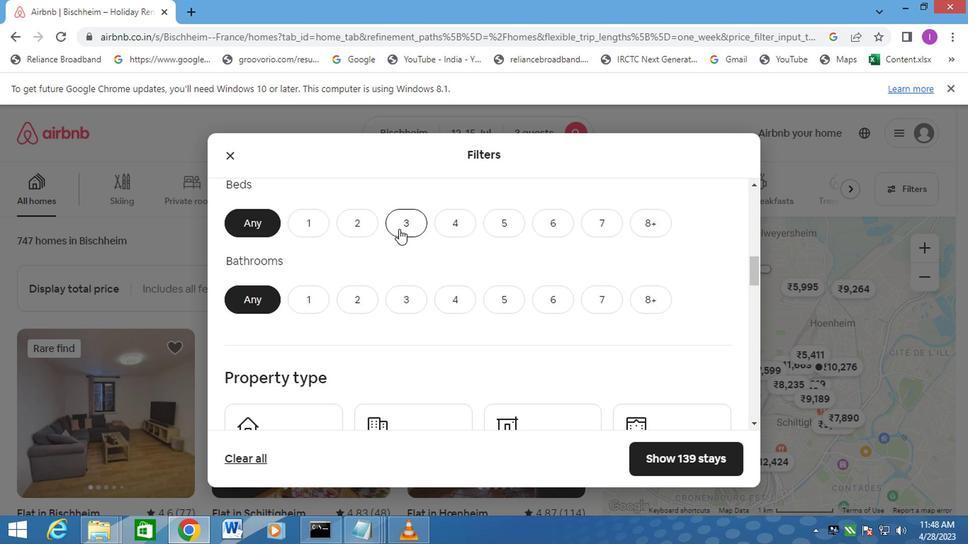 
Action: Mouse pressed left at (396, 228)
Screenshot: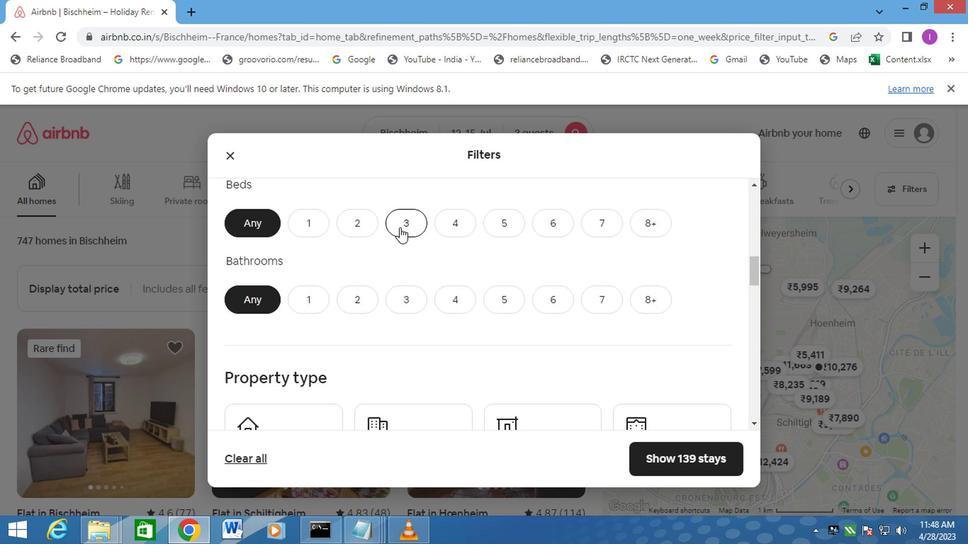
Action: Mouse moved to (314, 290)
Screenshot: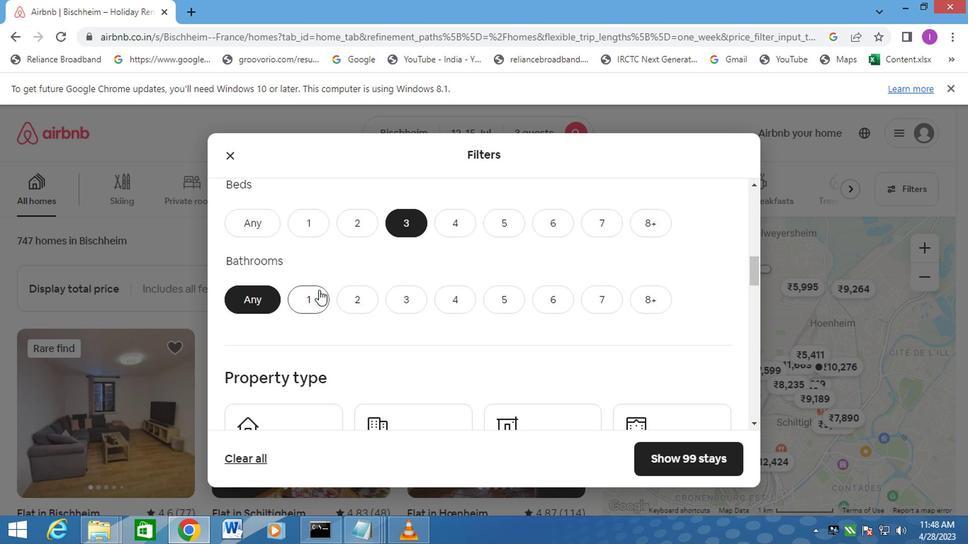 
Action: Mouse pressed left at (314, 290)
Screenshot: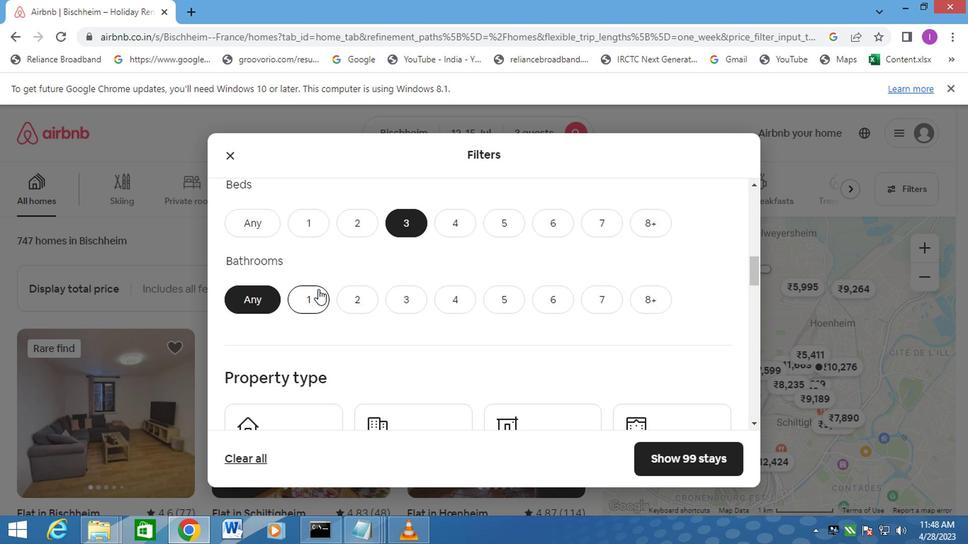 
Action: Mouse moved to (349, 364)
Screenshot: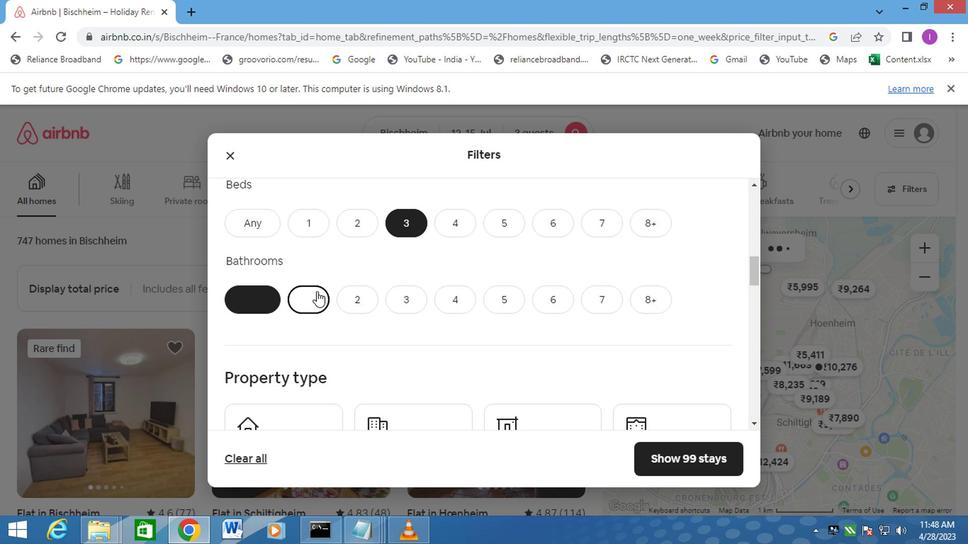 
Action: Mouse scrolled (349, 363) with delta (0, -1)
Screenshot: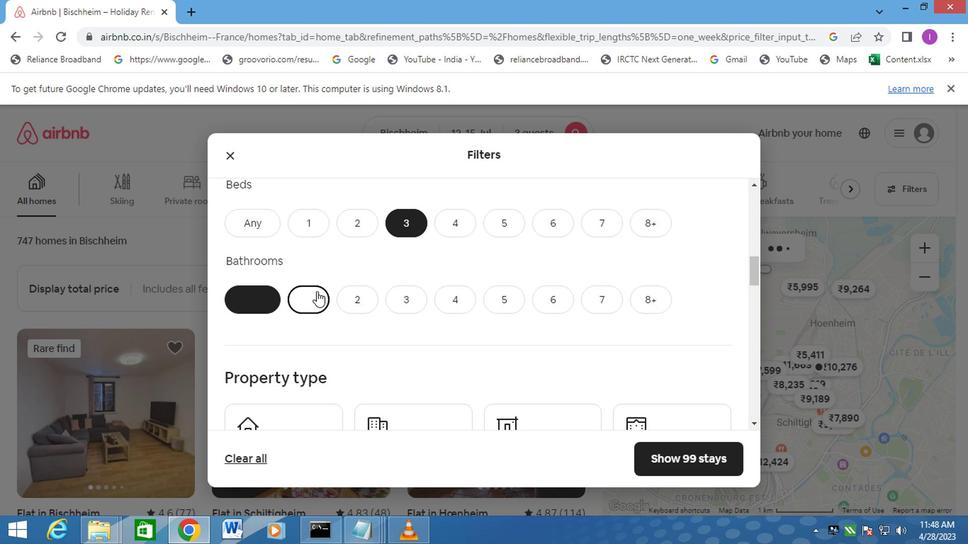 
Action: Mouse moved to (349, 365)
Screenshot: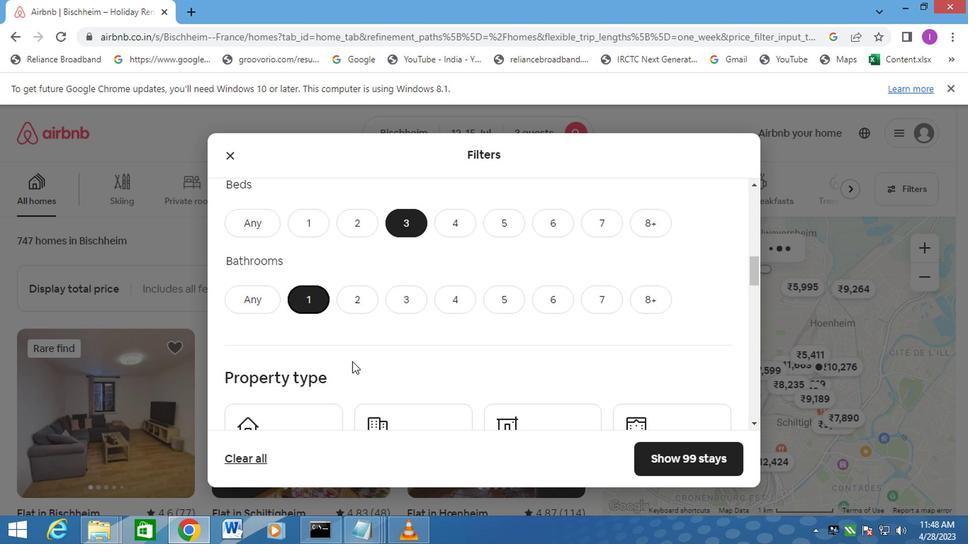 
Action: Mouse scrolled (349, 364) with delta (0, 0)
Screenshot: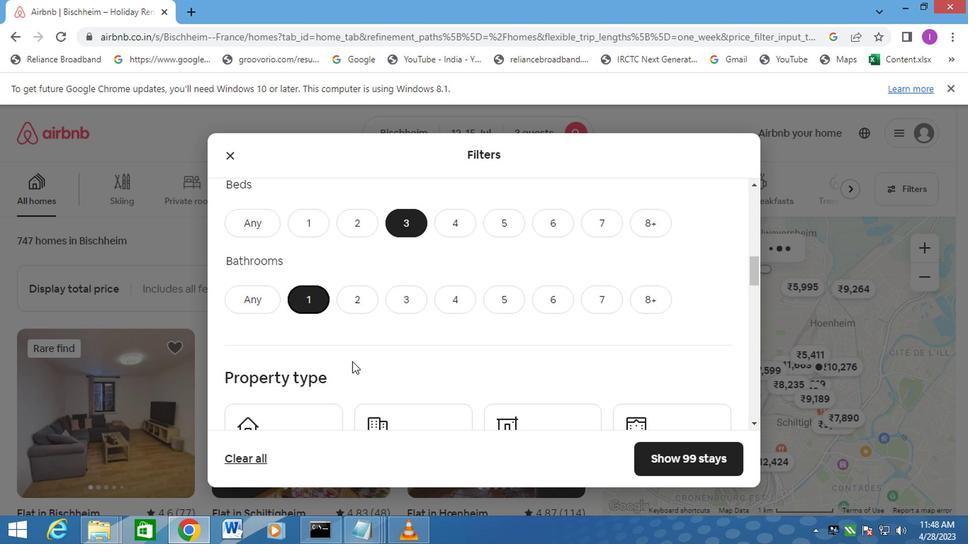 
Action: Mouse moved to (295, 327)
Screenshot: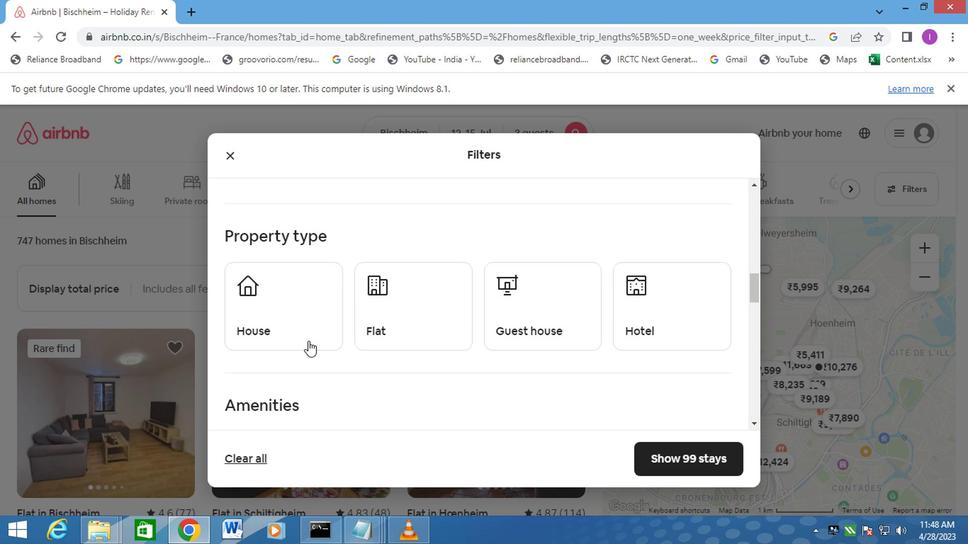 
Action: Mouse pressed left at (295, 327)
Screenshot: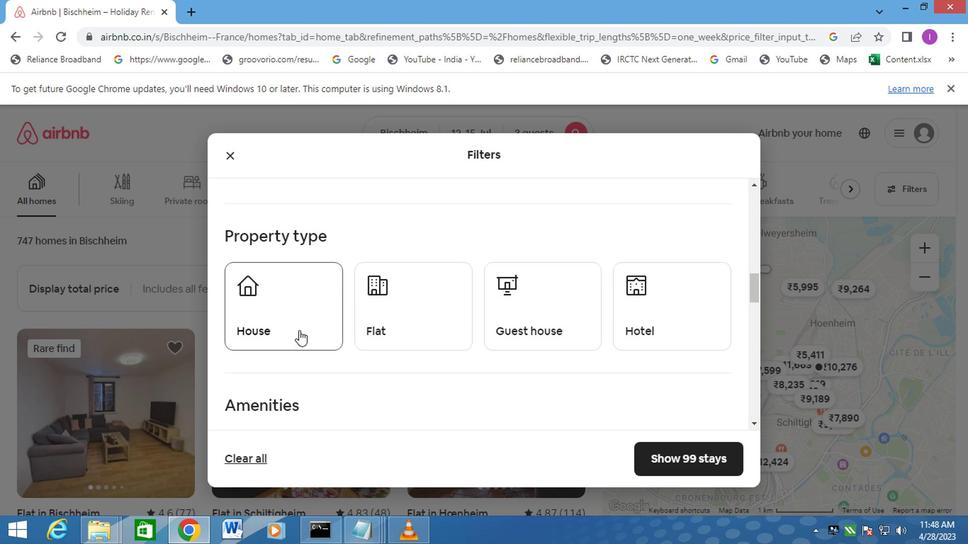 
Action: Mouse moved to (383, 322)
Screenshot: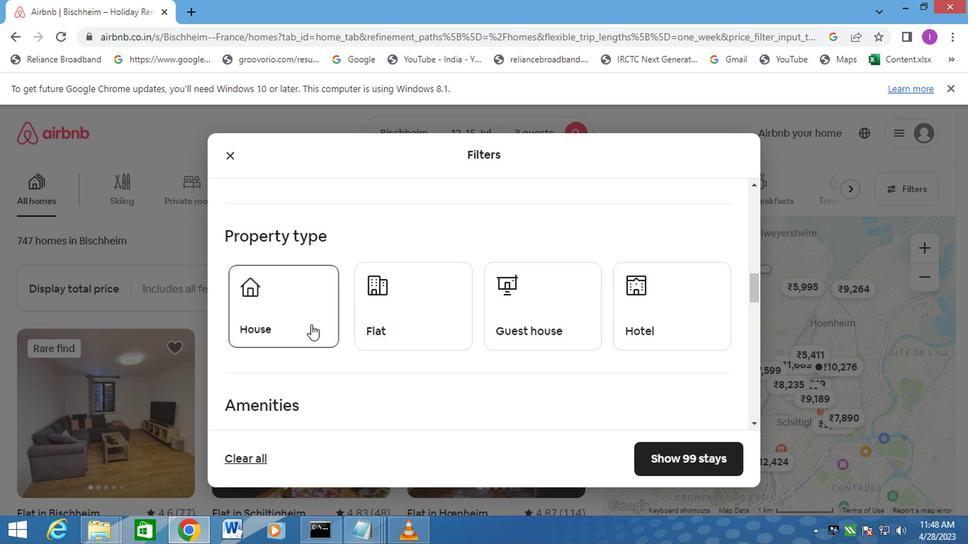 
Action: Mouse pressed left at (383, 322)
Screenshot: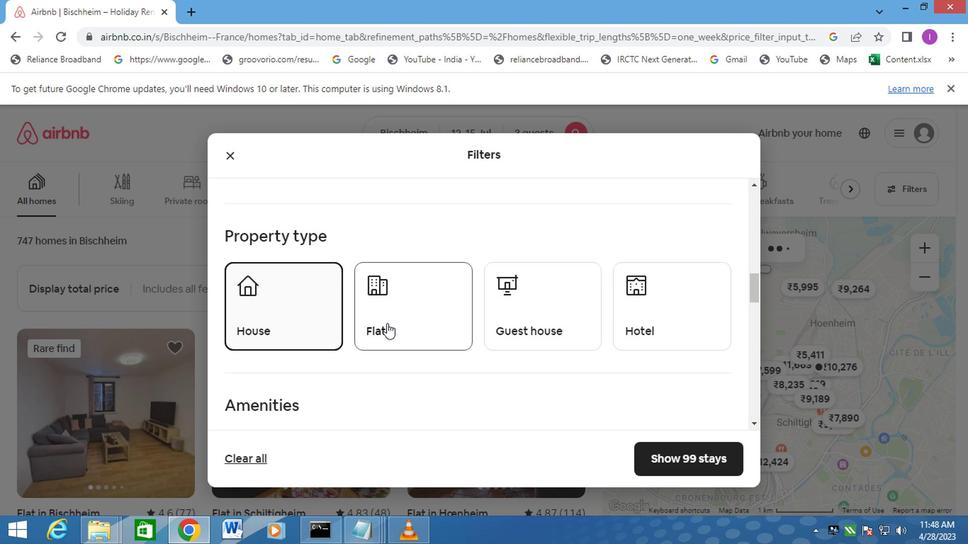 
Action: Mouse moved to (533, 322)
Screenshot: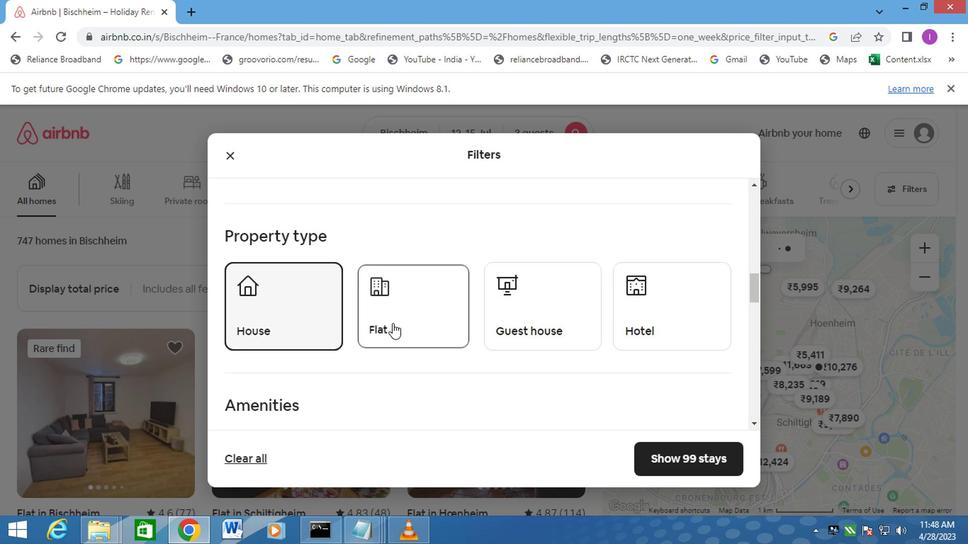 
Action: Mouse pressed left at (533, 322)
Screenshot: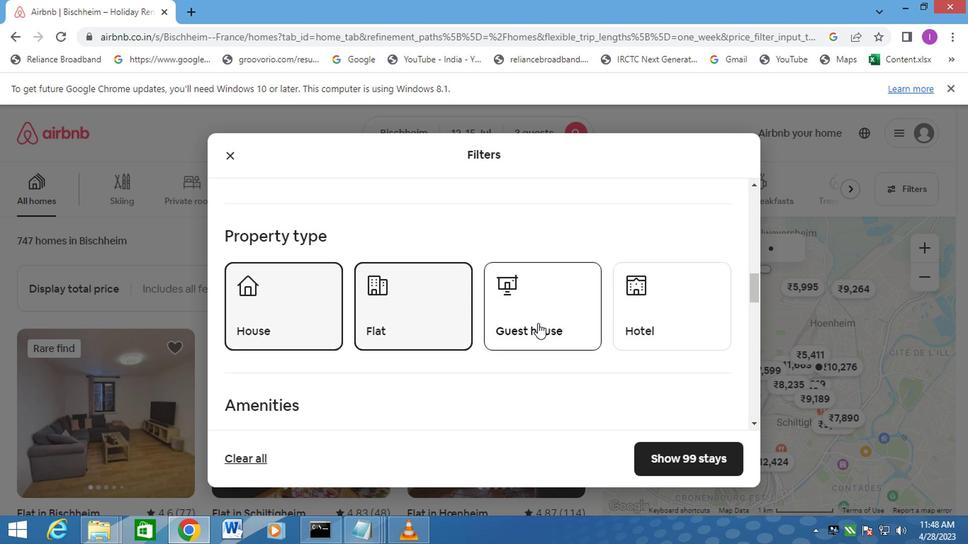 
Action: Mouse moved to (547, 322)
Screenshot: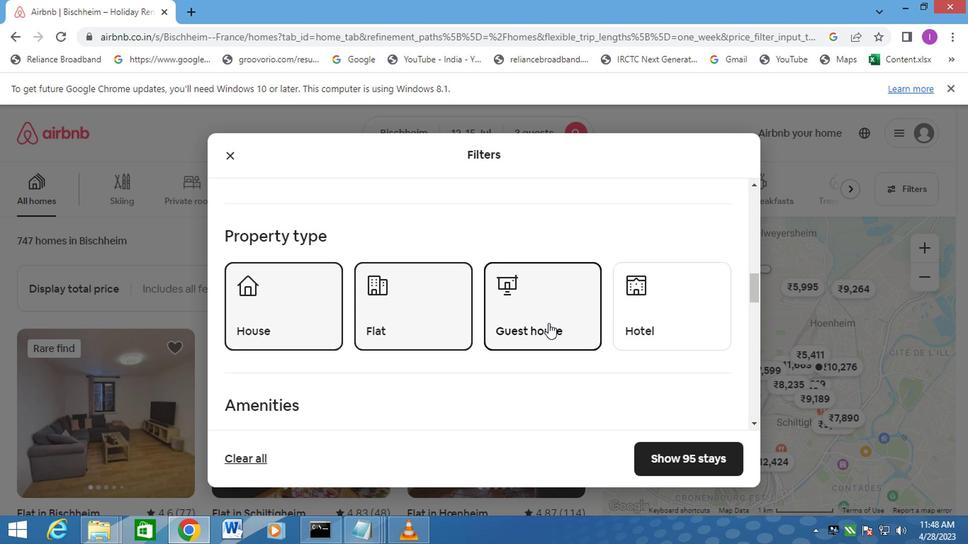 
Action: Mouse scrolled (547, 322) with delta (0, 0)
Screenshot: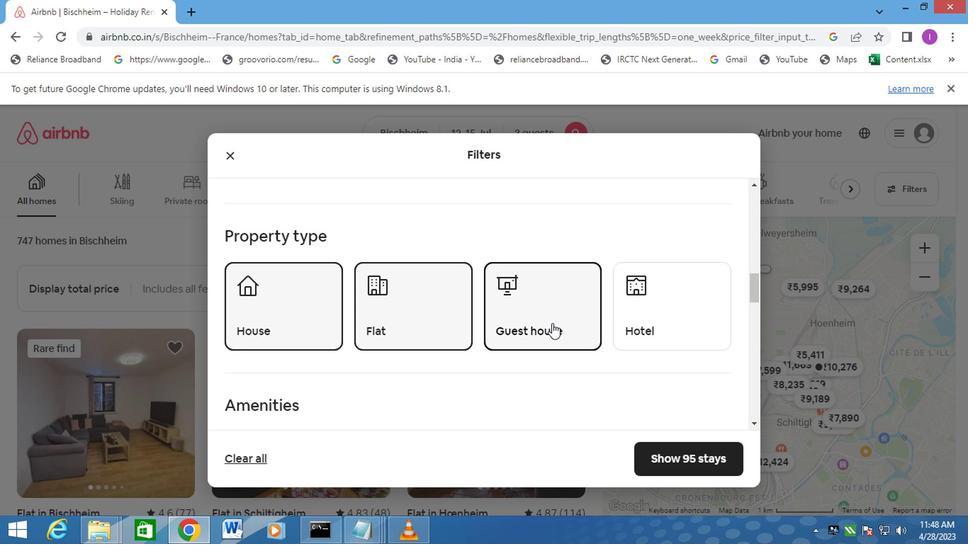 
Action: Mouse scrolled (547, 322) with delta (0, 0)
Screenshot: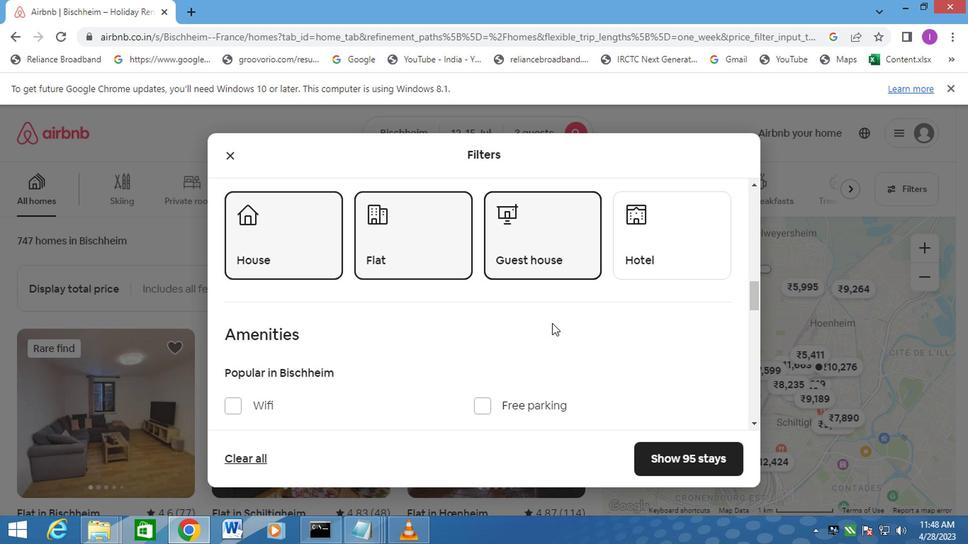 
Action: Mouse moved to (389, 357)
Screenshot: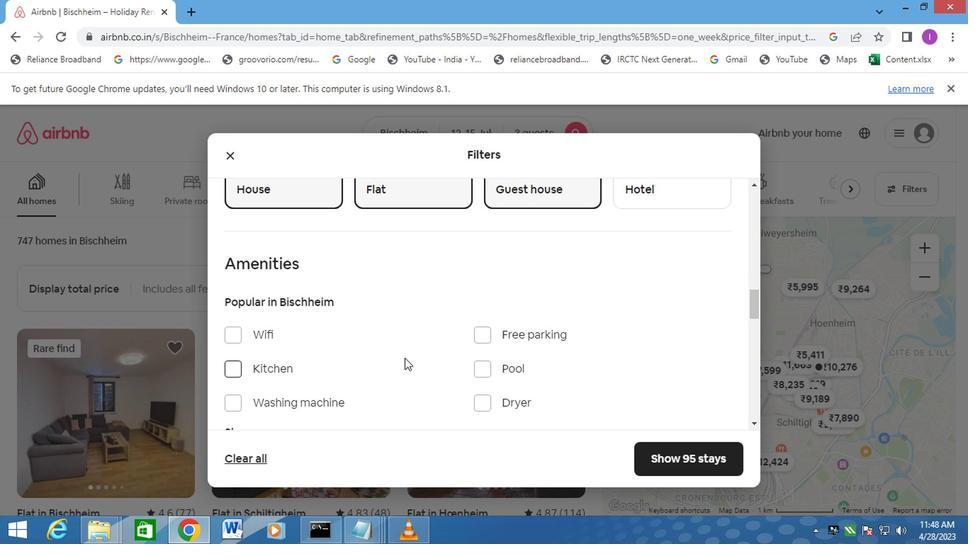 
Action: Mouse scrolled (389, 355) with delta (0, -1)
Screenshot: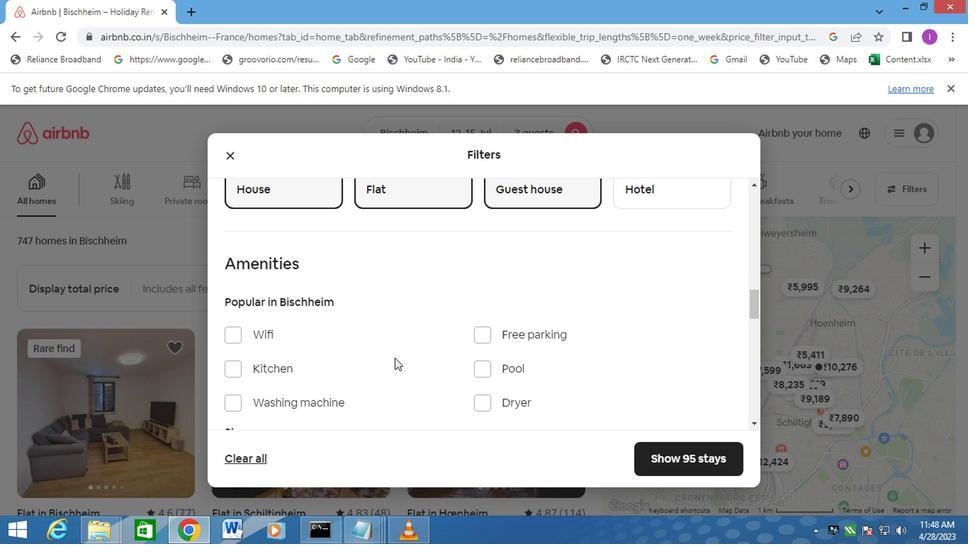 
Action: Mouse scrolled (389, 355) with delta (0, -1)
Screenshot: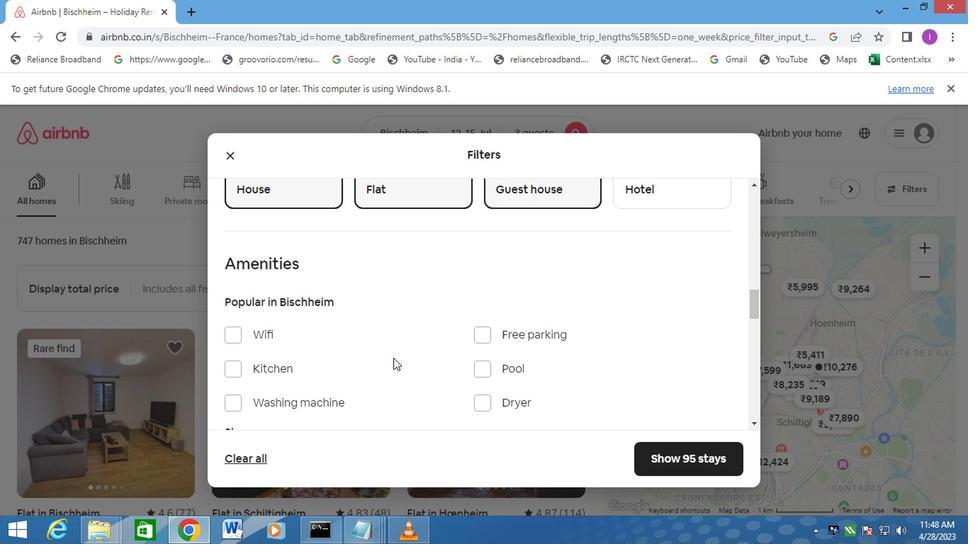 
Action: Mouse moved to (231, 264)
Screenshot: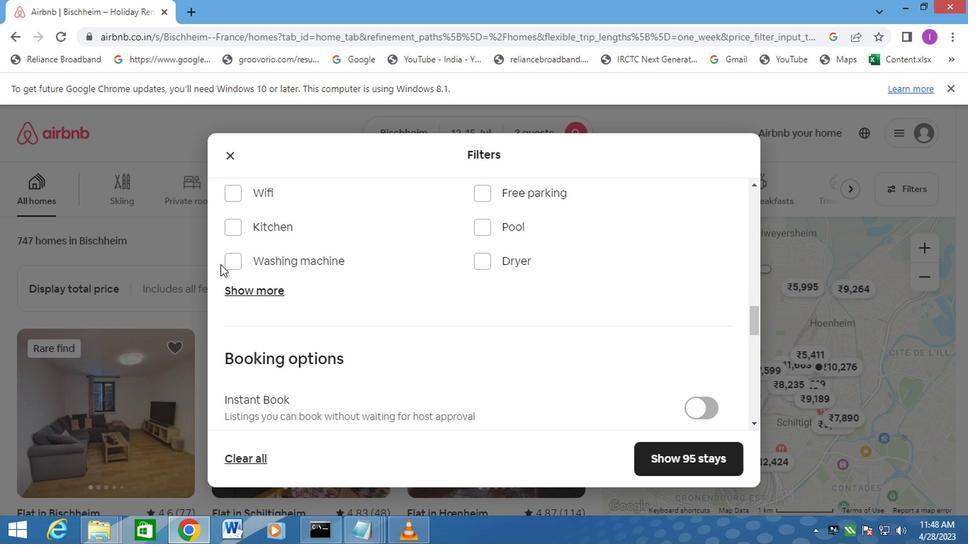 
Action: Mouse pressed left at (231, 264)
Screenshot: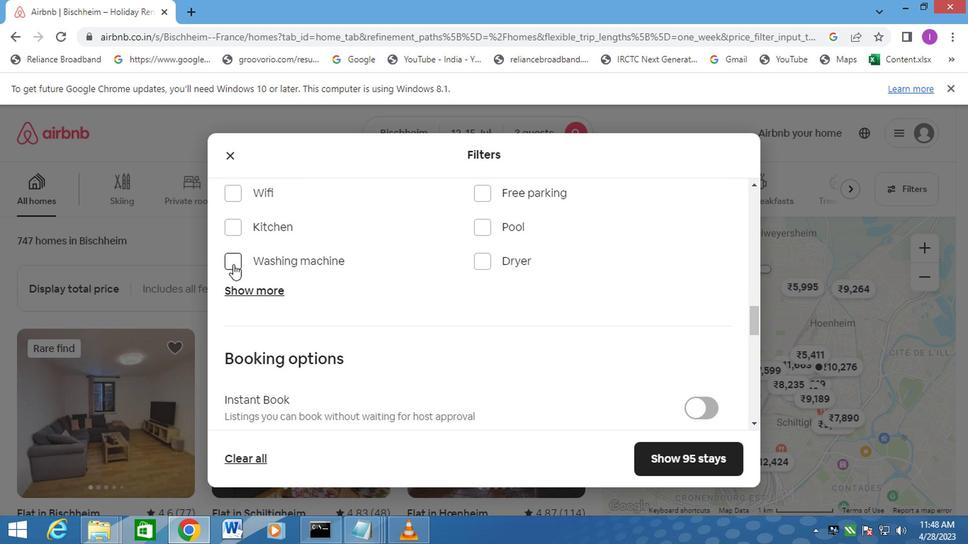 
Action: Mouse moved to (292, 374)
Screenshot: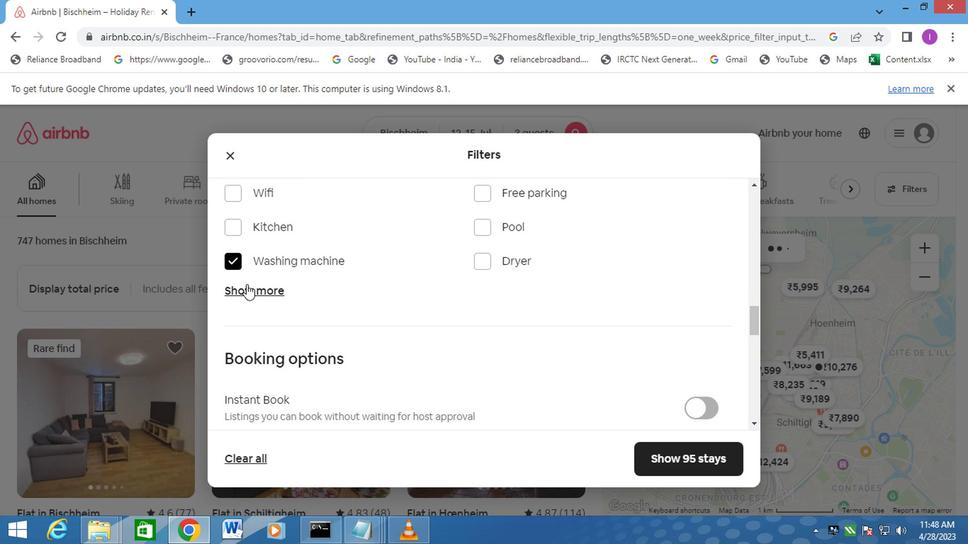 
Action: Mouse scrolled (292, 373) with delta (0, 0)
Screenshot: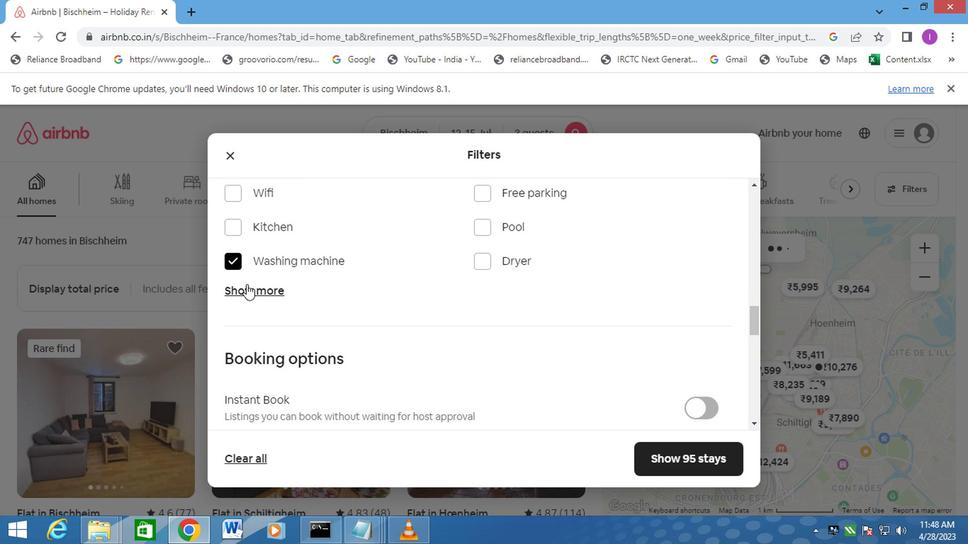 
Action: Mouse scrolled (292, 373) with delta (0, 0)
Screenshot: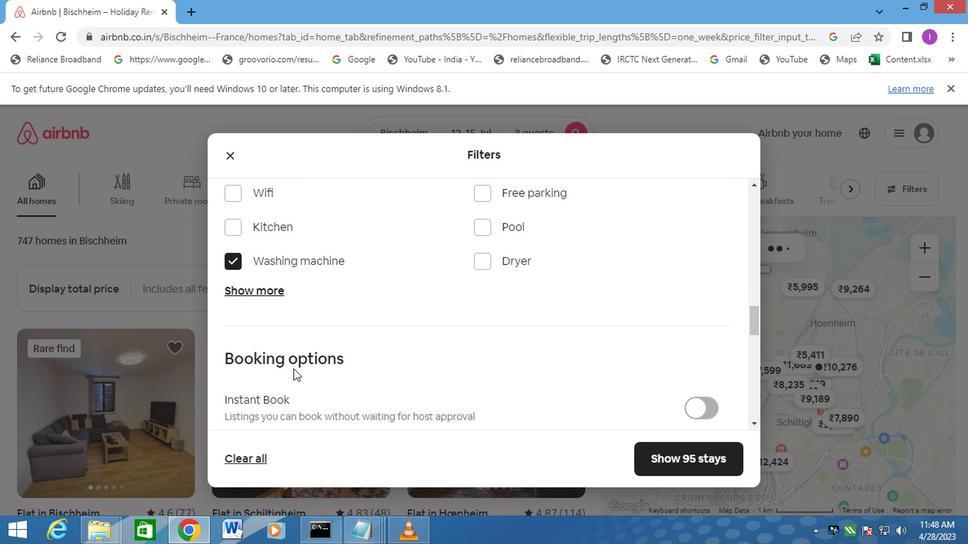 
Action: Mouse moved to (707, 319)
Screenshot: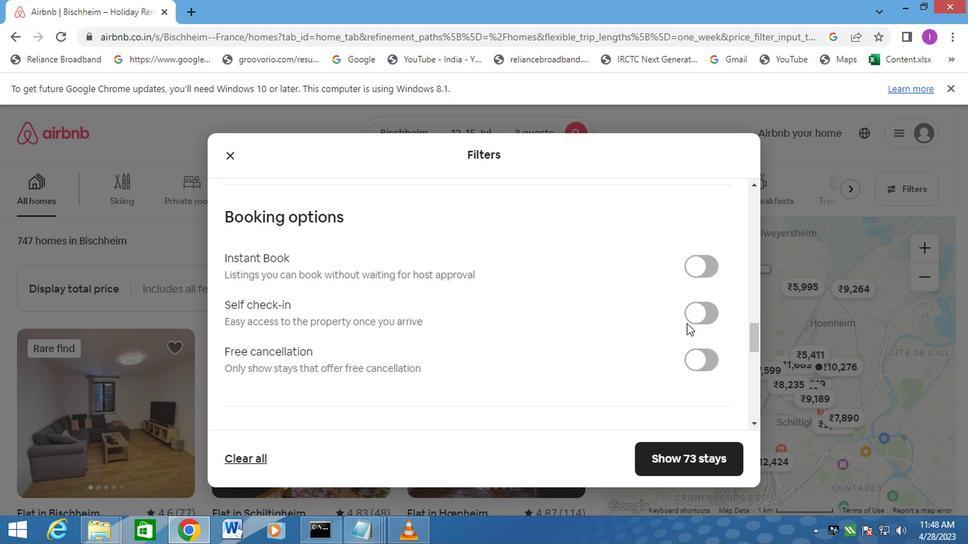
Action: Mouse pressed left at (707, 319)
Screenshot: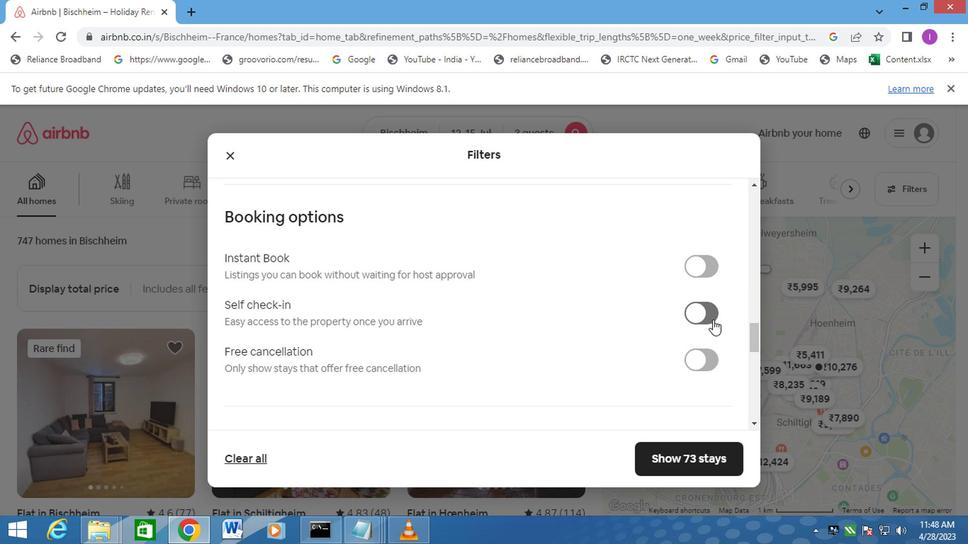 
Action: Mouse moved to (441, 390)
Screenshot: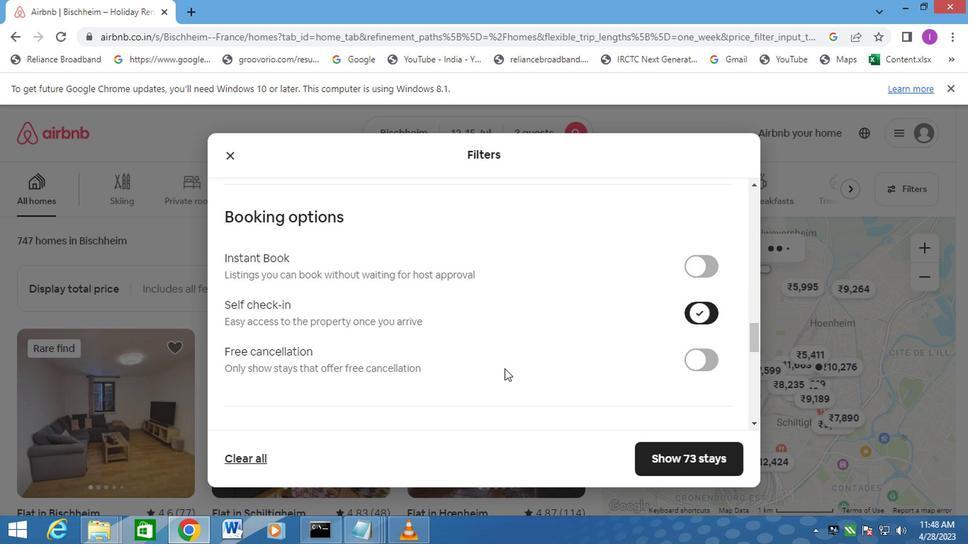 
Action: Mouse scrolled (441, 389) with delta (0, 0)
Screenshot: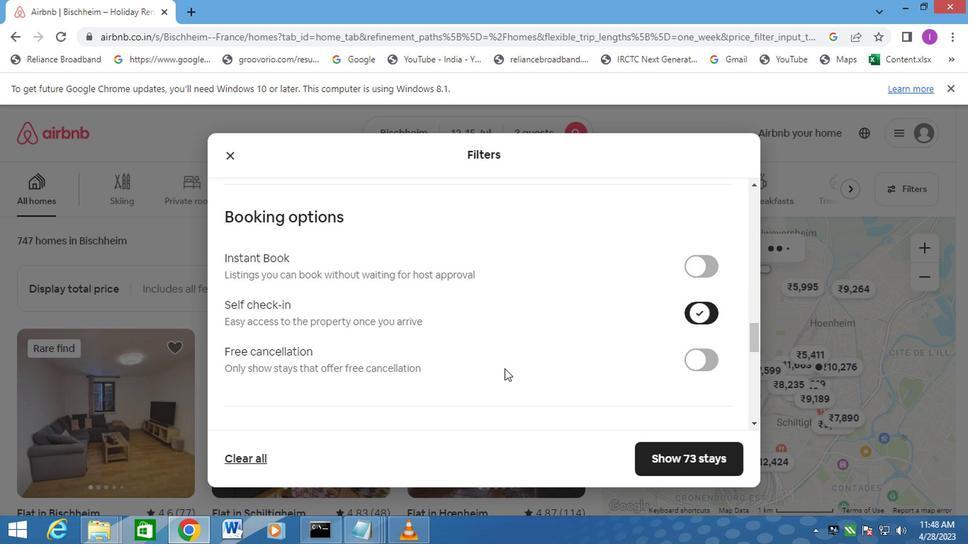 
Action: Mouse moved to (441, 392)
Screenshot: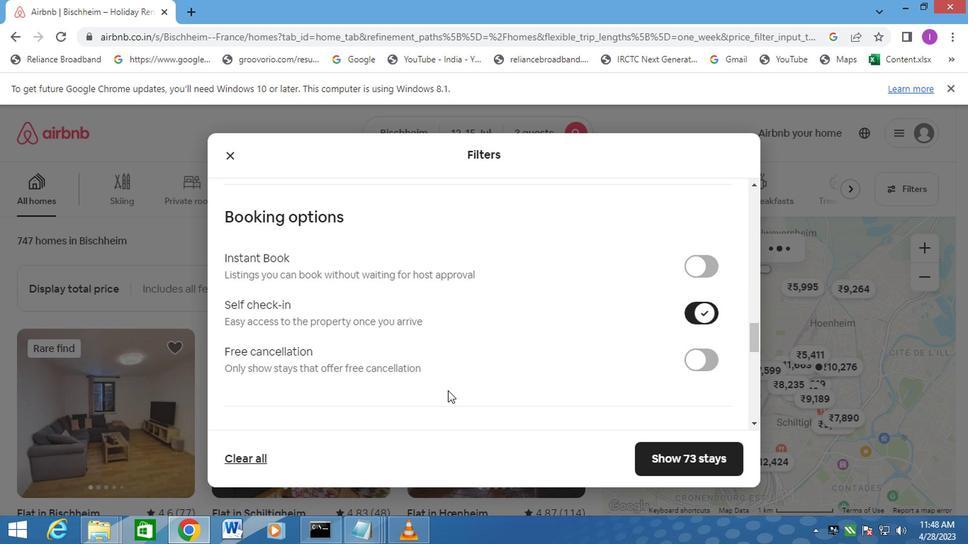 
Action: Mouse scrolled (441, 391) with delta (0, 0)
Screenshot: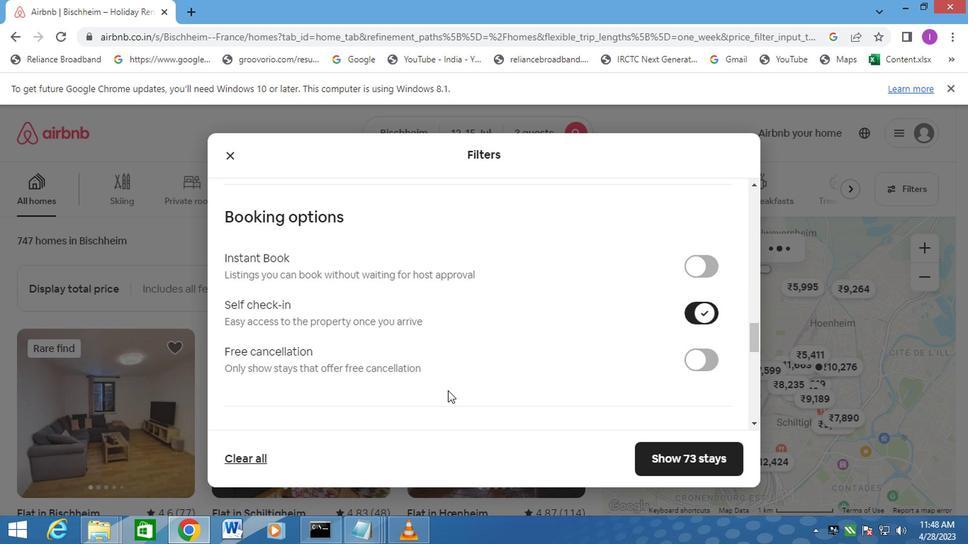 
Action: Mouse moved to (441, 393)
Screenshot: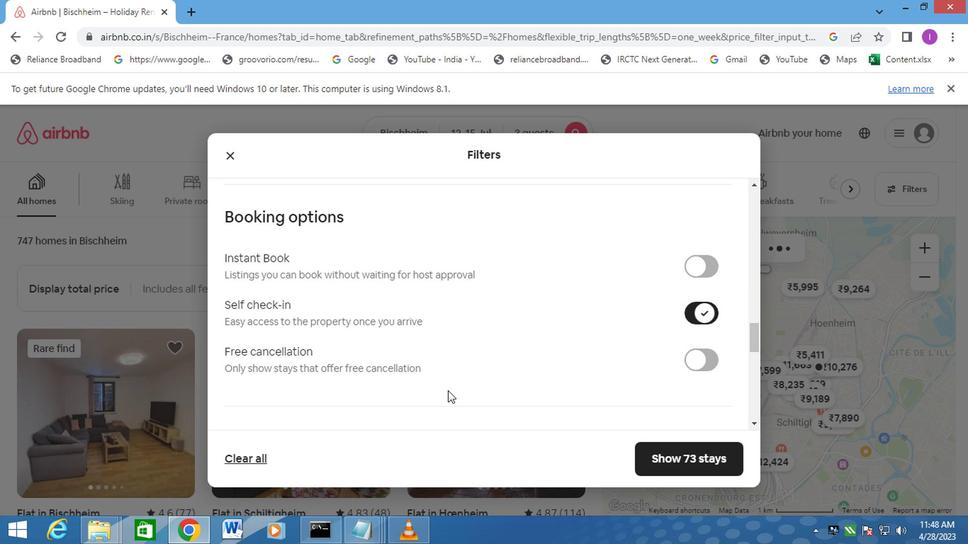 
Action: Mouse scrolled (441, 392) with delta (0, -1)
Screenshot: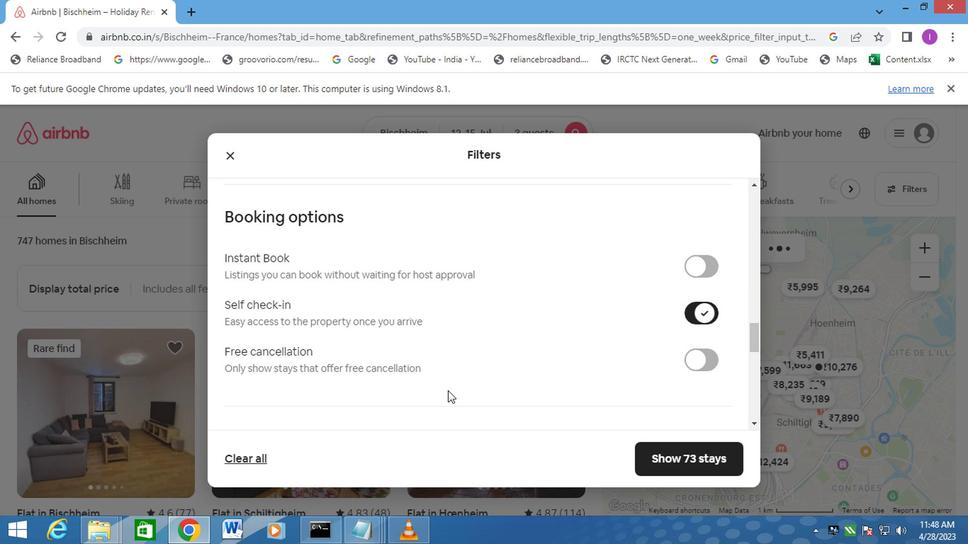 
Action: Mouse moved to (441, 394)
Screenshot: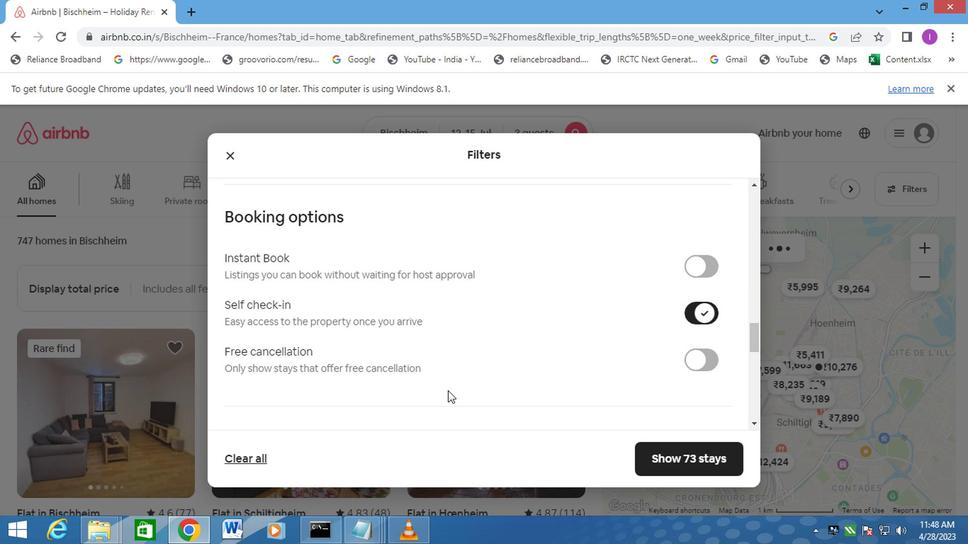 
Action: Mouse scrolled (441, 393) with delta (0, 0)
Screenshot: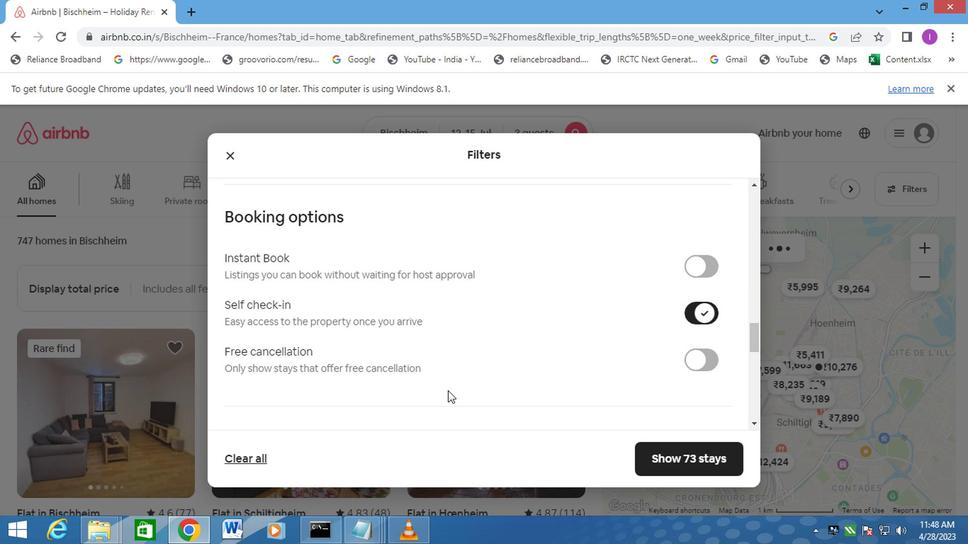 
Action: Mouse moved to (429, 395)
Screenshot: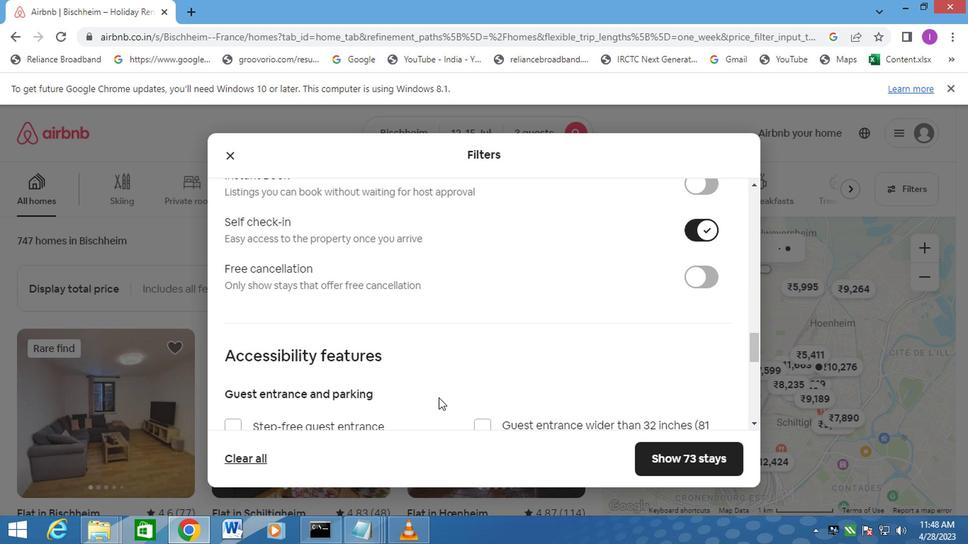 
Action: Mouse scrolled (429, 395) with delta (0, 0)
Screenshot: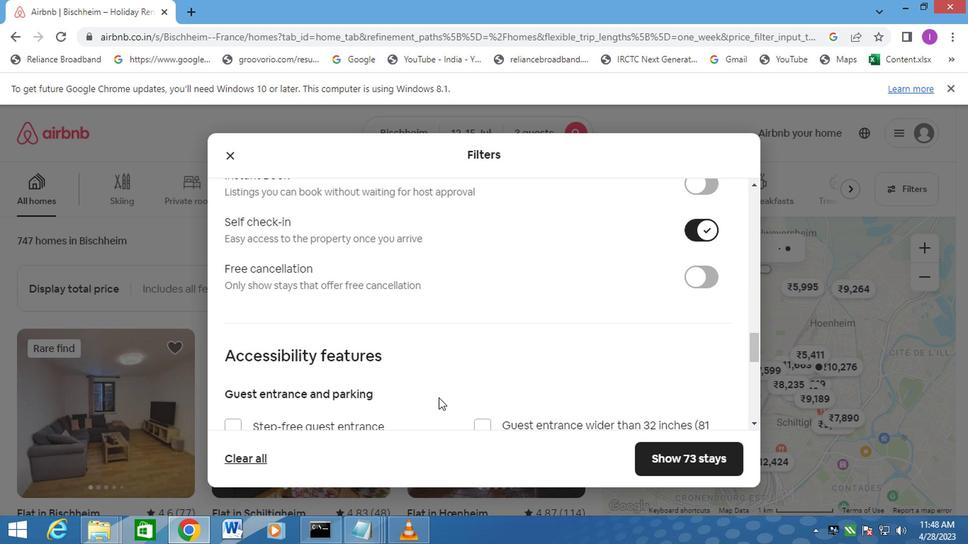 
Action: Mouse moved to (424, 395)
Screenshot: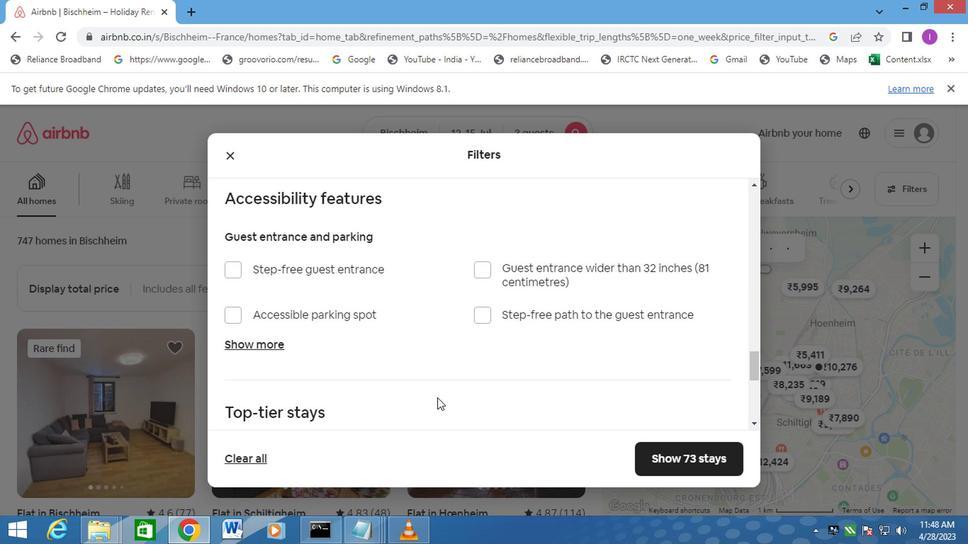 
Action: Mouse scrolled (426, 395) with delta (0, 0)
Screenshot: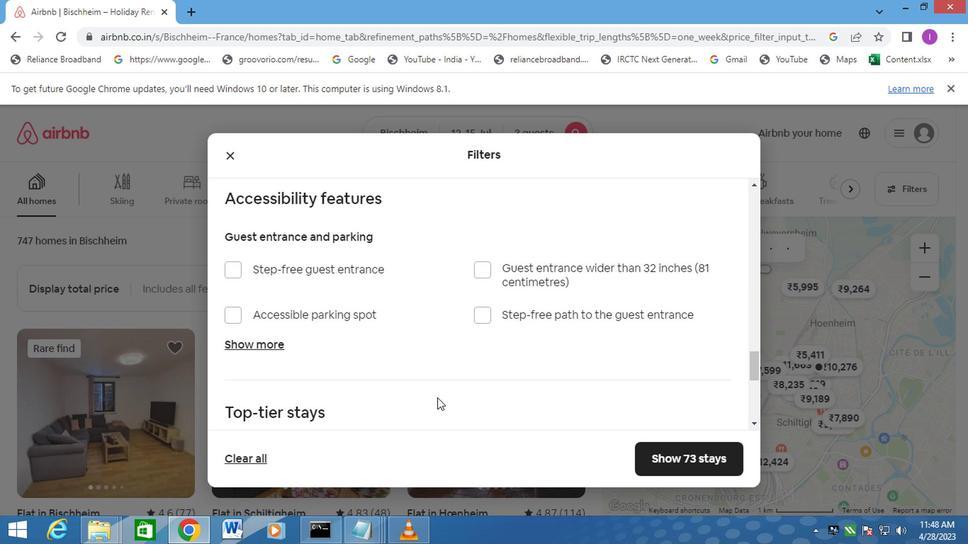 
Action: Mouse moved to (285, 373)
Screenshot: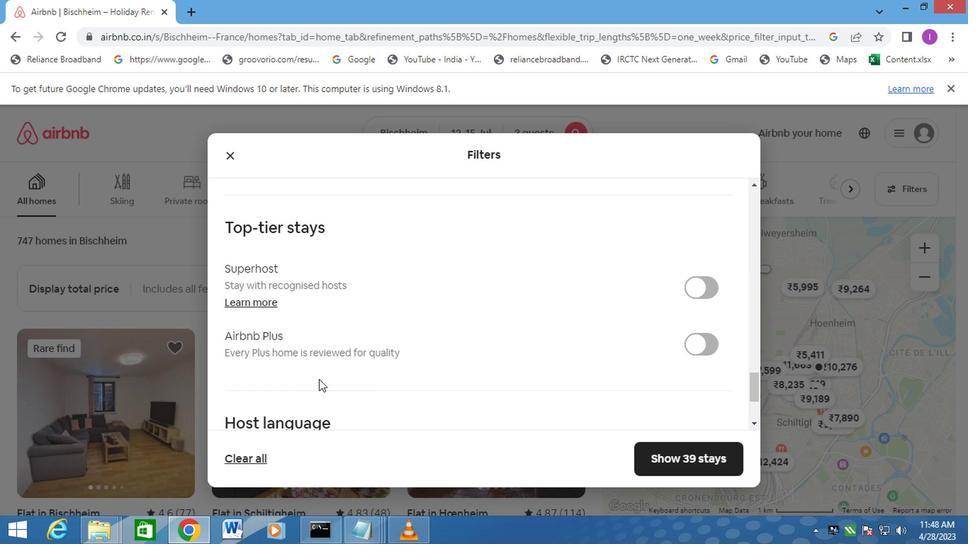 
Action: Mouse scrolled (285, 372) with delta (0, -1)
Screenshot: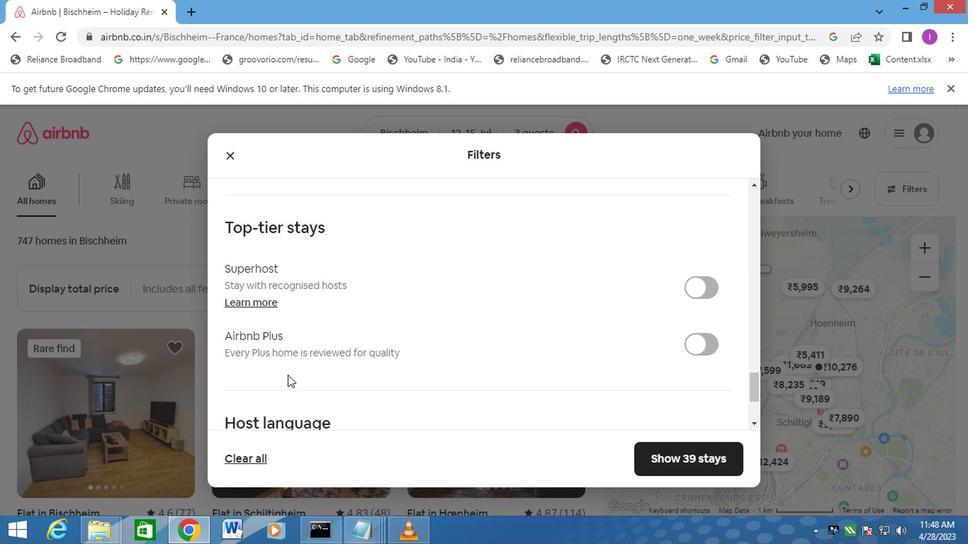 
Action: Mouse scrolled (285, 372) with delta (0, -1)
Screenshot: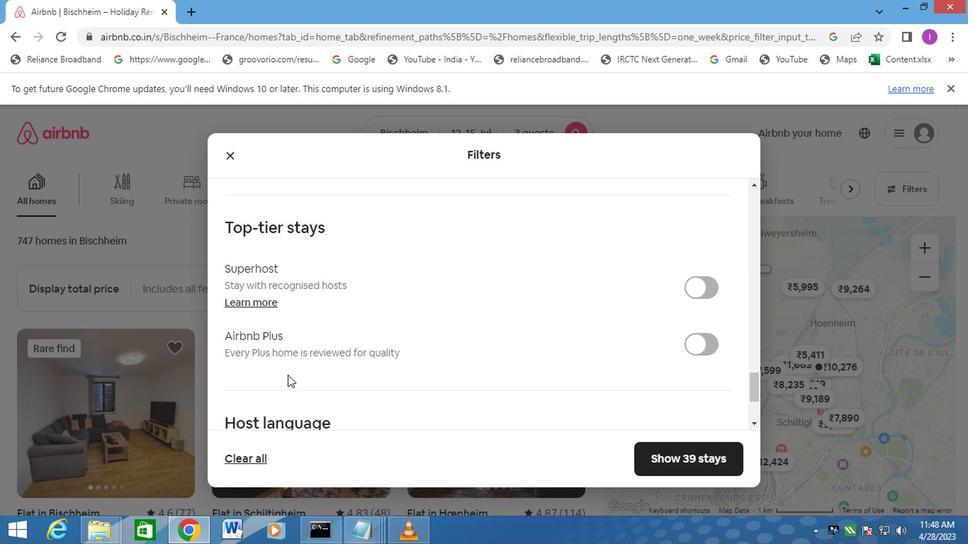 
Action: Mouse scrolled (285, 372) with delta (0, -1)
Screenshot: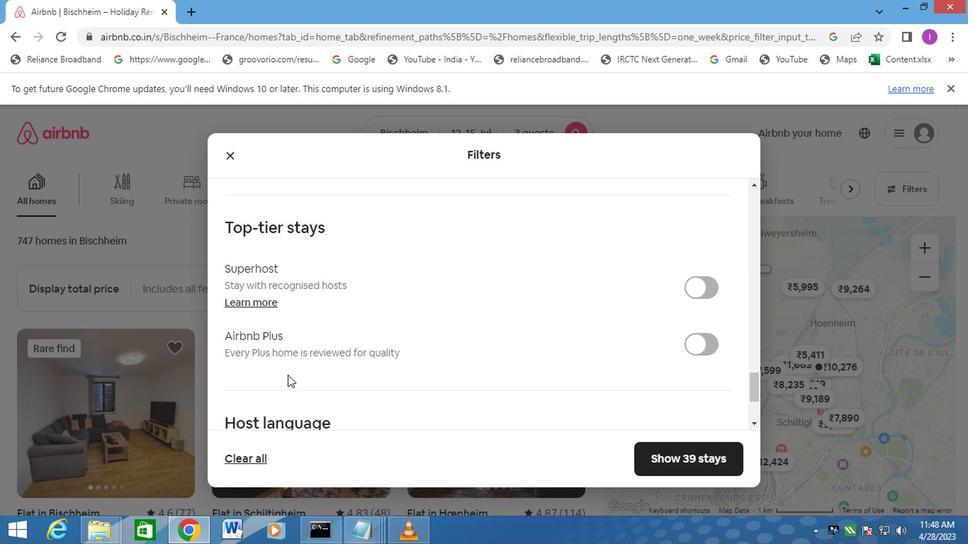 
Action: Mouse moved to (226, 326)
Screenshot: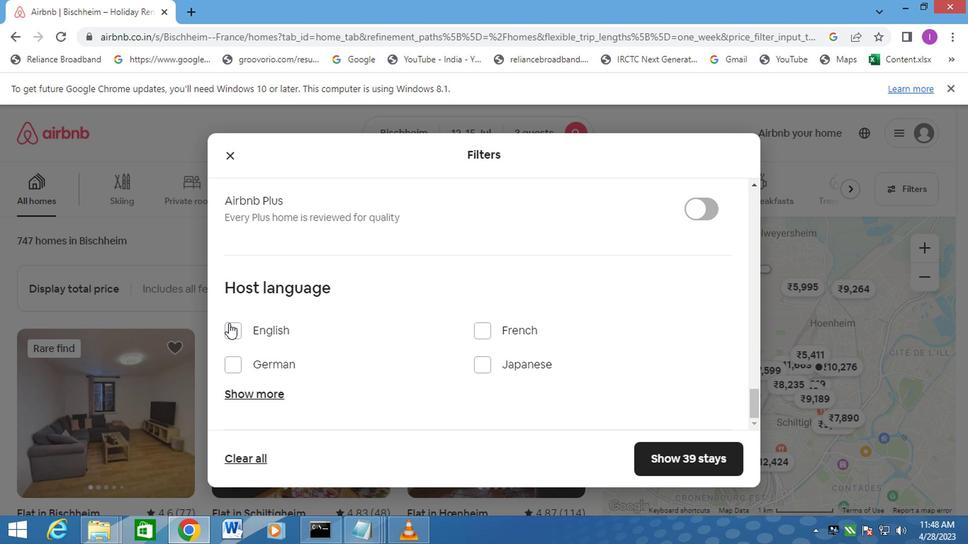 
Action: Mouse pressed left at (226, 326)
Screenshot: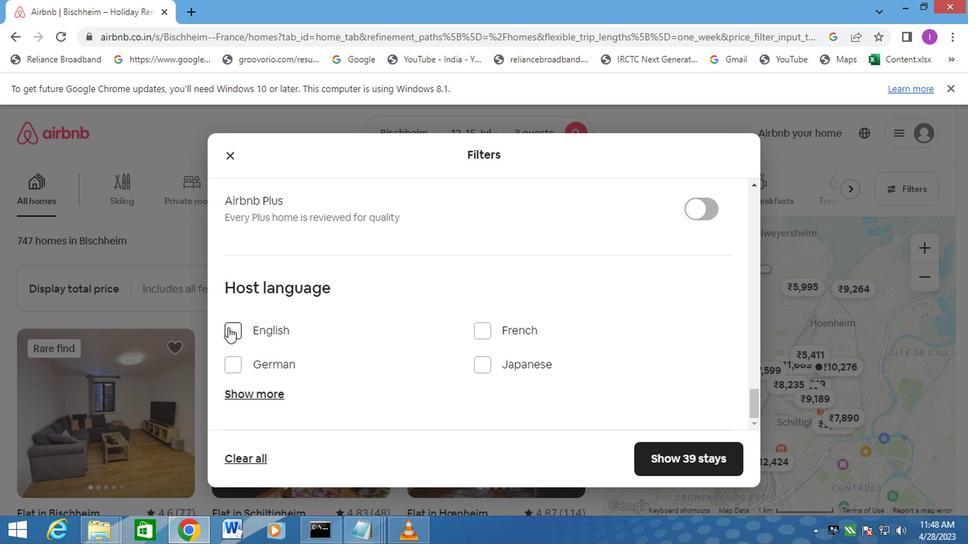 
Action: Mouse moved to (685, 460)
Screenshot: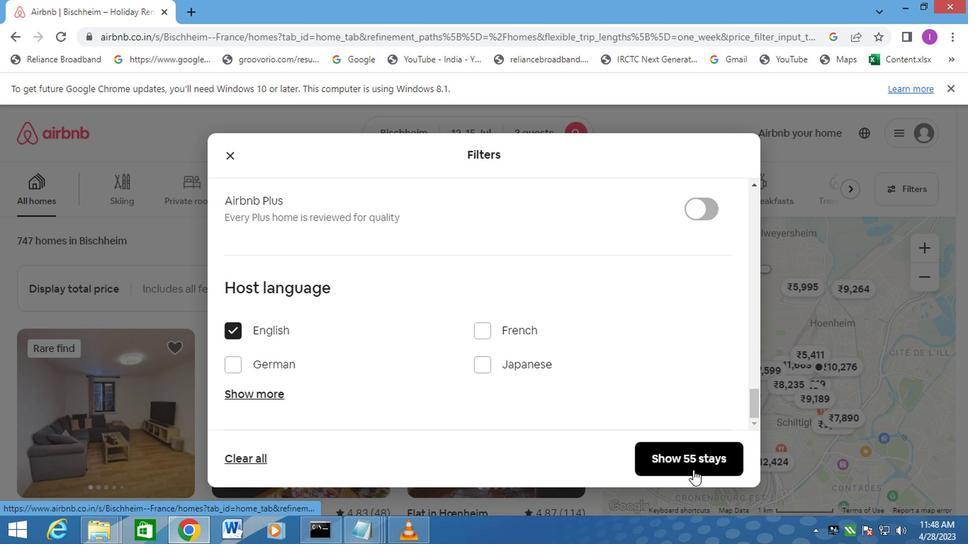
Action: Mouse pressed left at (685, 460)
Screenshot: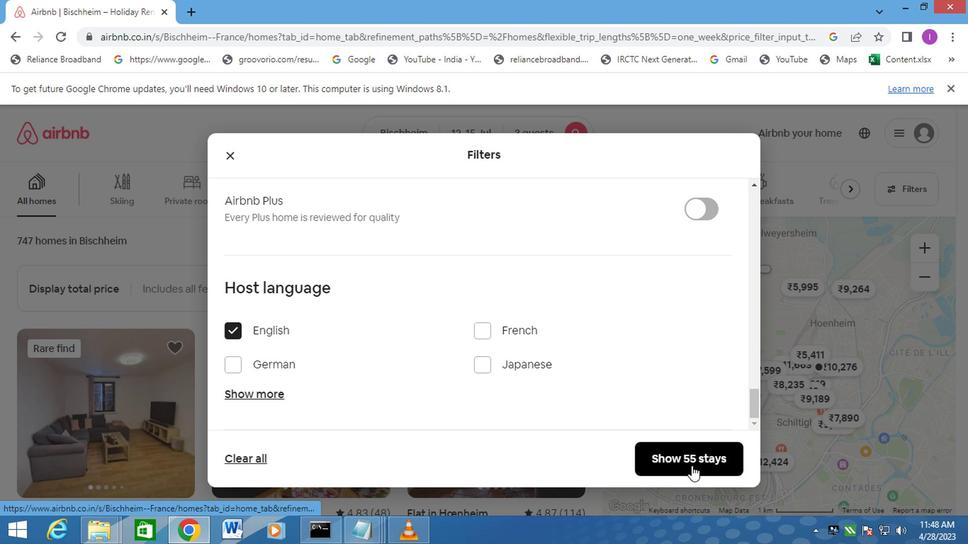 
Action: Mouse moved to (687, 454)
Screenshot: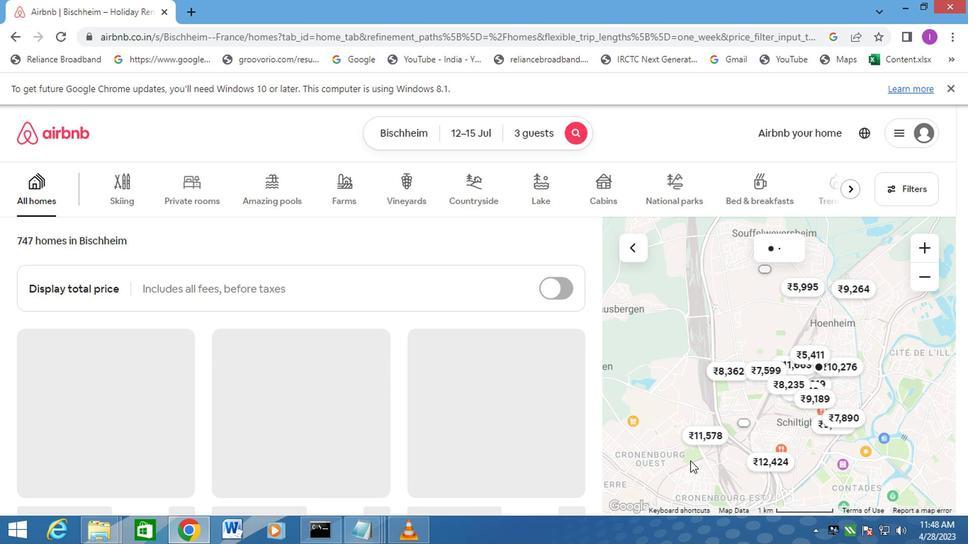 
